 Task: Search one way flight ticket for 1 adult, 6 children, 1 infant in seat and 1 infant on lap in business from Burbank: Hollywood Burbank Airport (was Bob Hope Airport) to Jacksonville: Albert J. Ellis Airport on 5-3-2023. Number of bags: 1 carry on bag. Price is upto 65000. Outbound departure time preference is 8:45.
Action: Mouse moved to (300, 260)
Screenshot: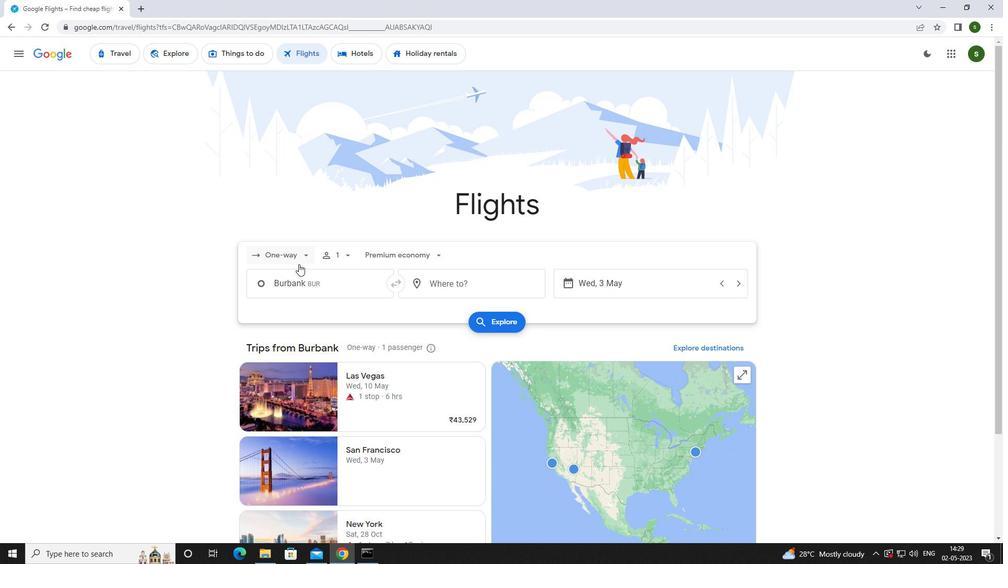 
Action: Mouse pressed left at (300, 260)
Screenshot: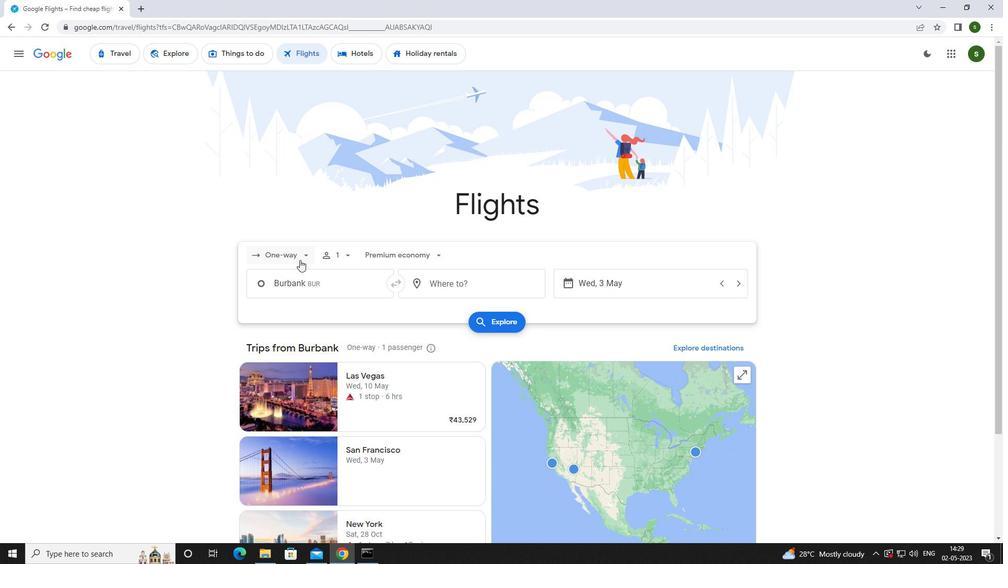 
Action: Mouse moved to (293, 300)
Screenshot: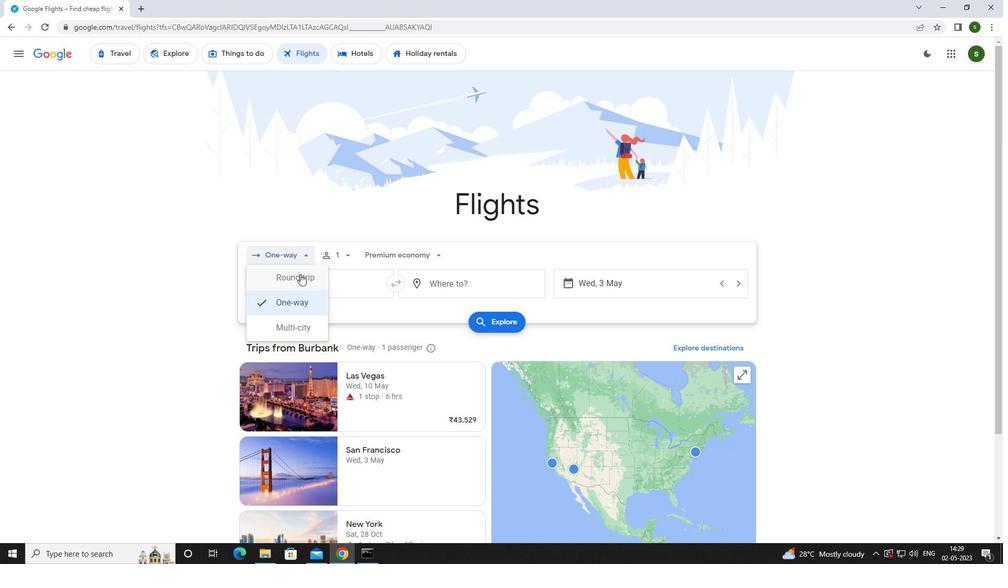 
Action: Mouse pressed left at (293, 300)
Screenshot: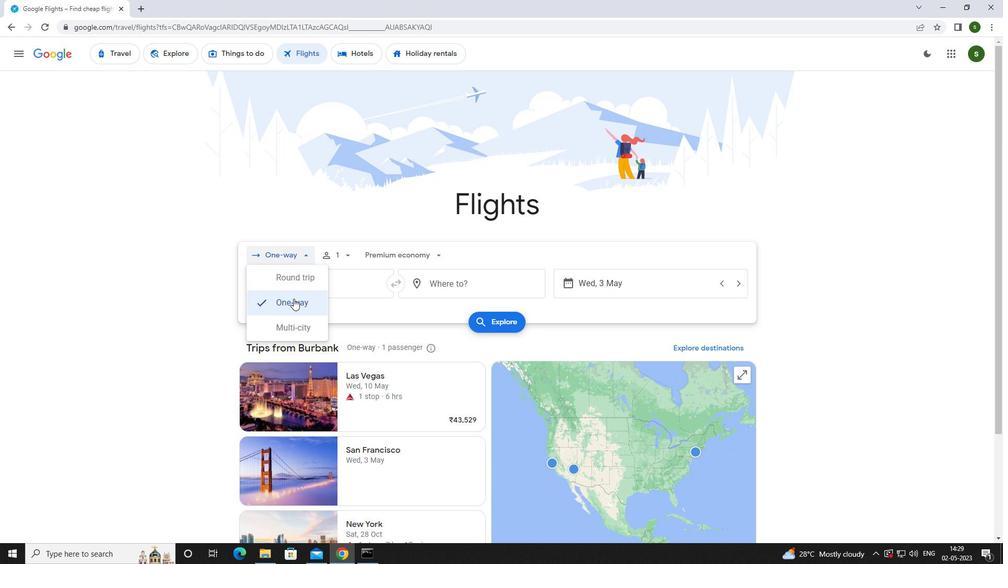 
Action: Mouse moved to (349, 259)
Screenshot: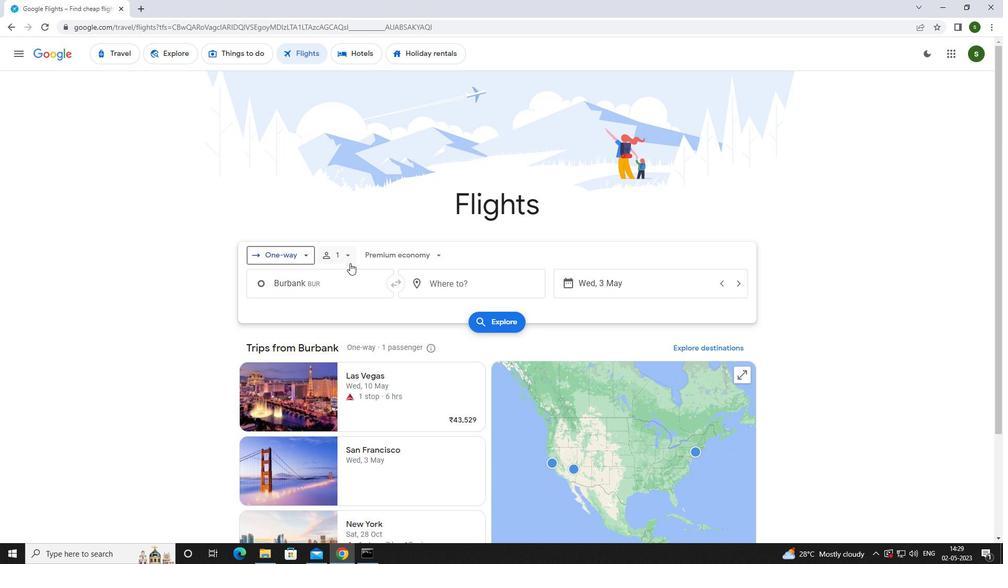 
Action: Mouse pressed left at (349, 259)
Screenshot: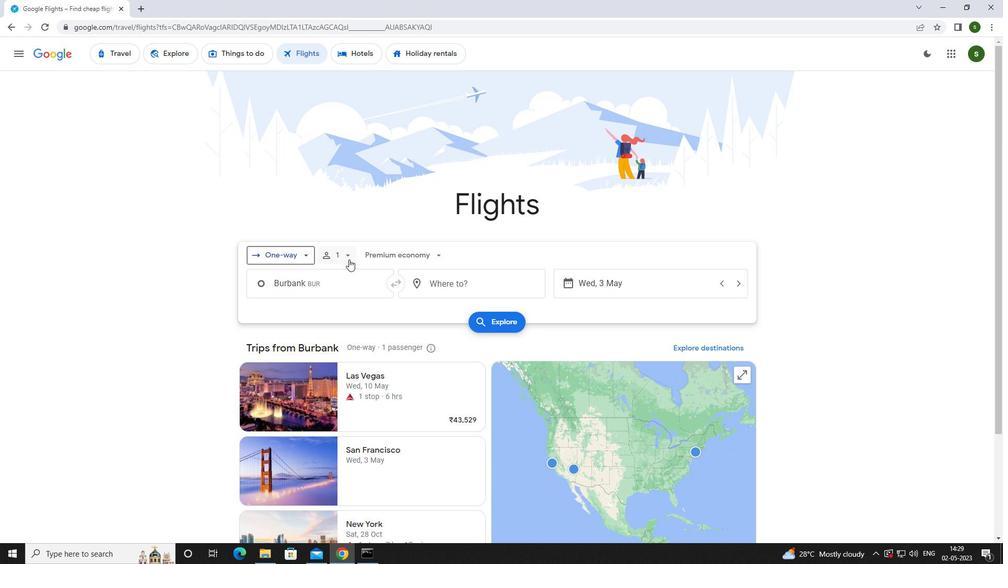 
Action: Mouse moved to (434, 302)
Screenshot: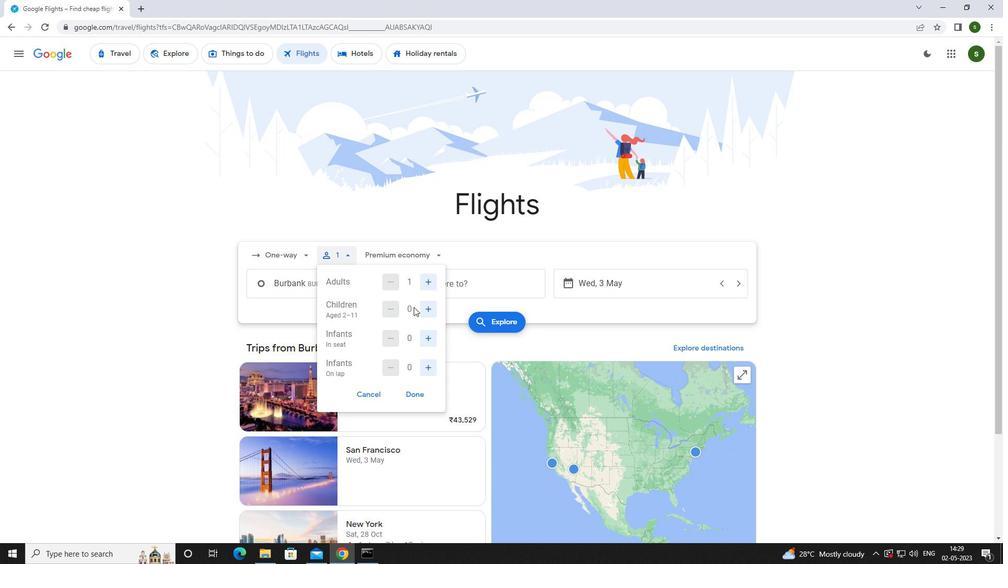 
Action: Mouse pressed left at (434, 302)
Screenshot: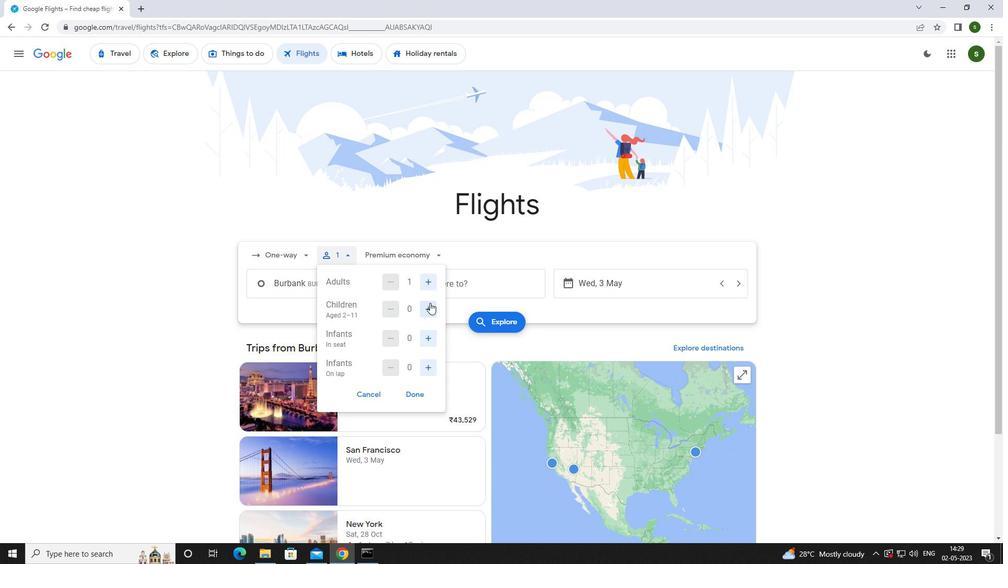 
Action: Mouse pressed left at (434, 302)
Screenshot: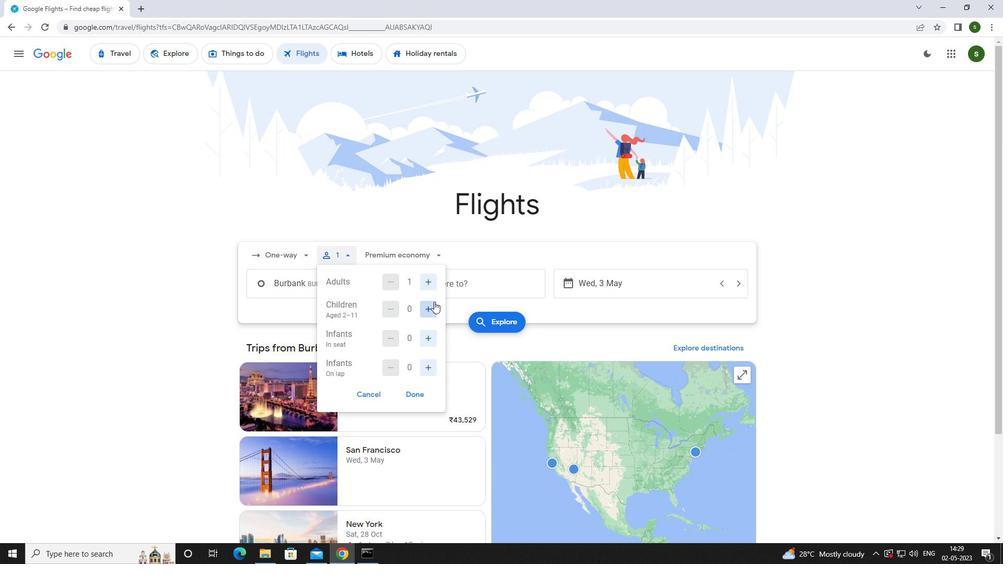 
Action: Mouse pressed left at (434, 302)
Screenshot: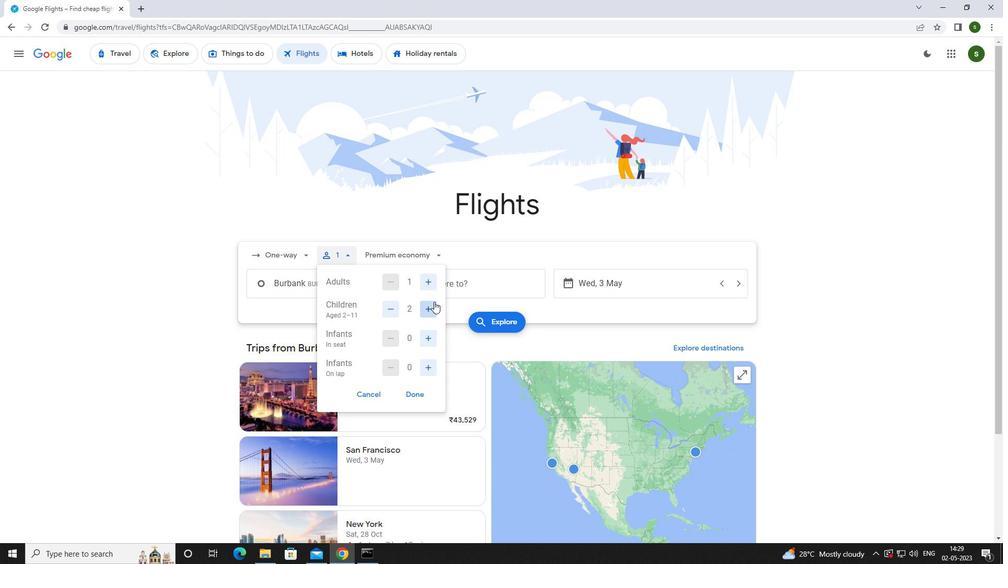 
Action: Mouse pressed left at (434, 302)
Screenshot: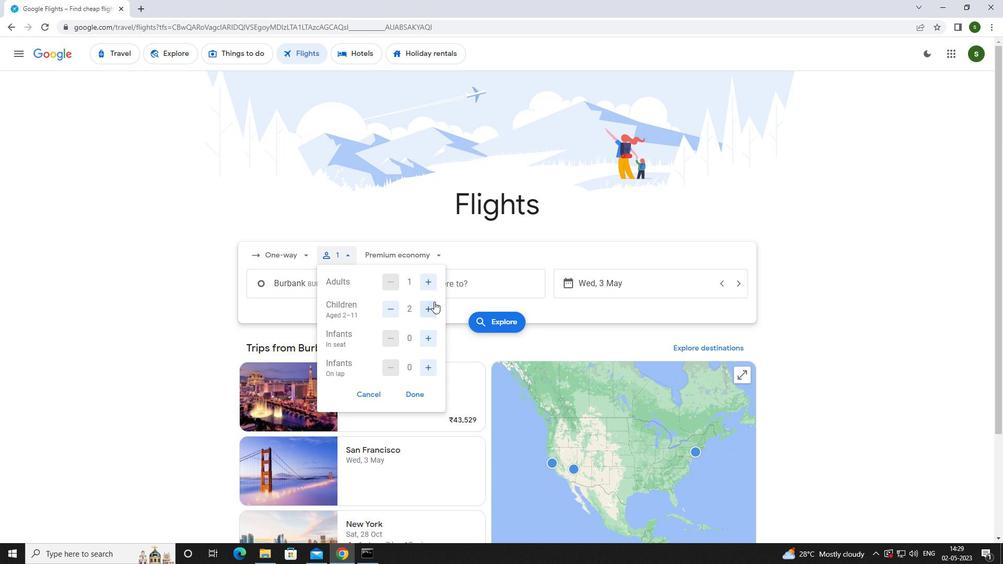 
Action: Mouse pressed left at (434, 302)
Screenshot: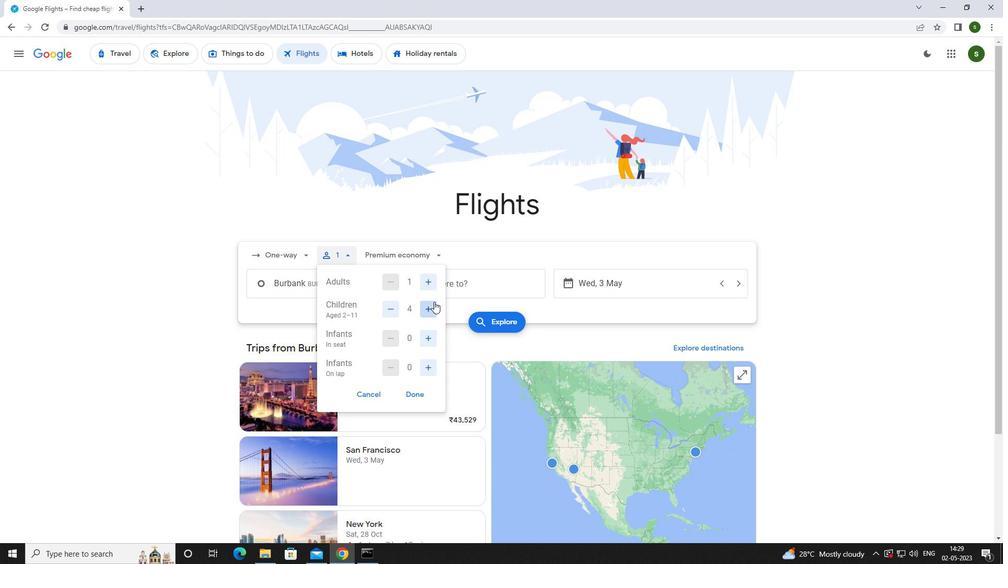 
Action: Mouse pressed left at (434, 302)
Screenshot: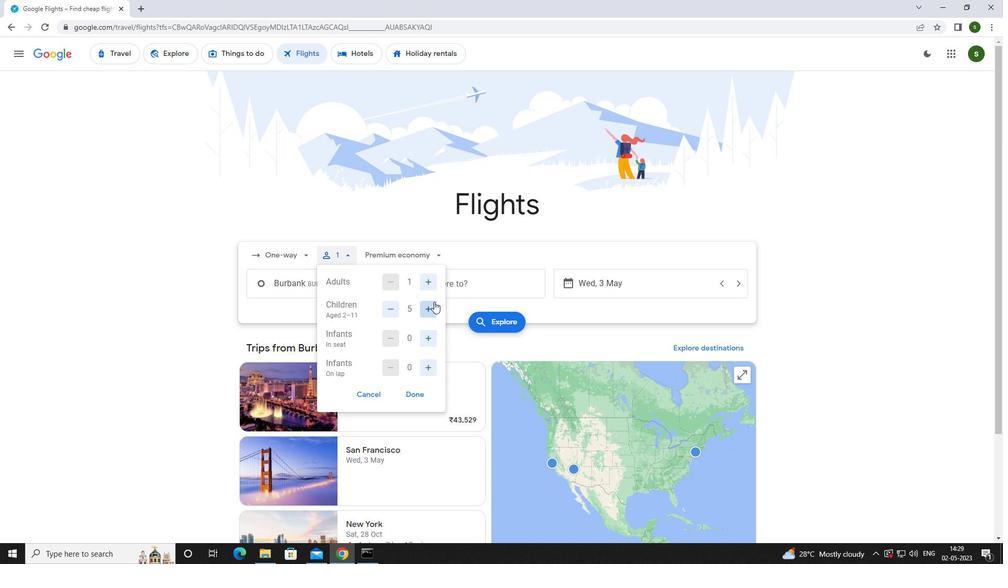 
Action: Mouse moved to (429, 338)
Screenshot: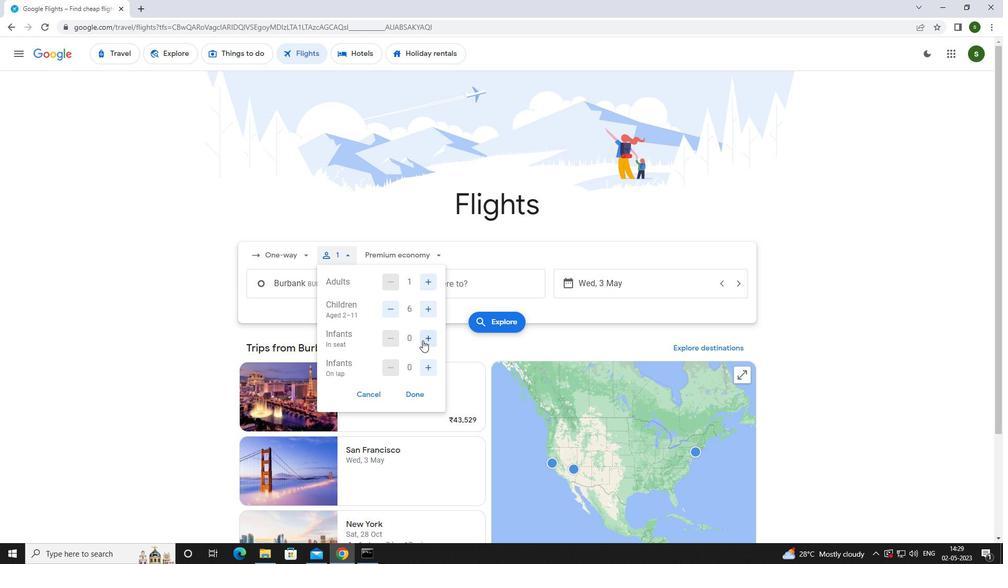 
Action: Mouse pressed left at (429, 338)
Screenshot: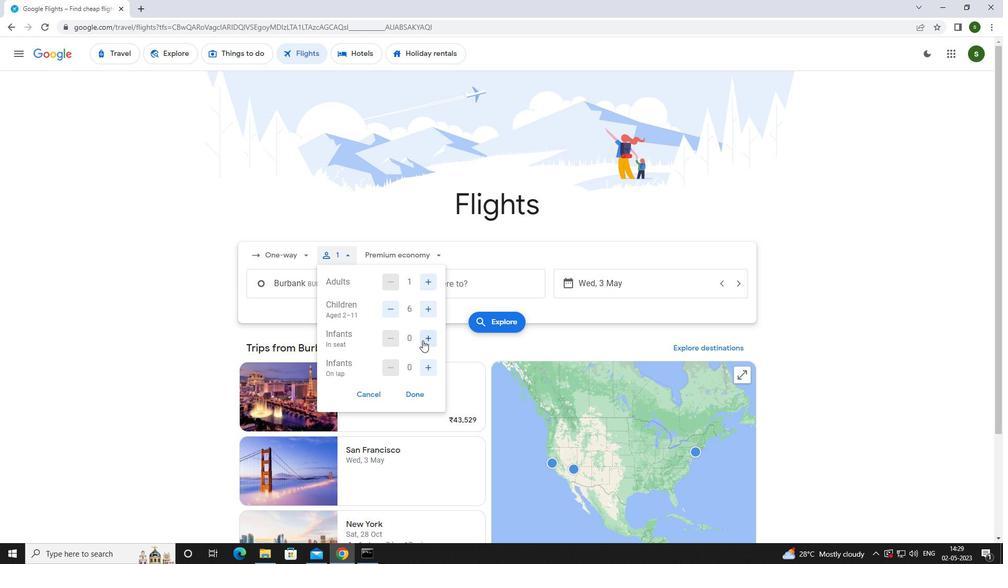 
Action: Mouse moved to (432, 366)
Screenshot: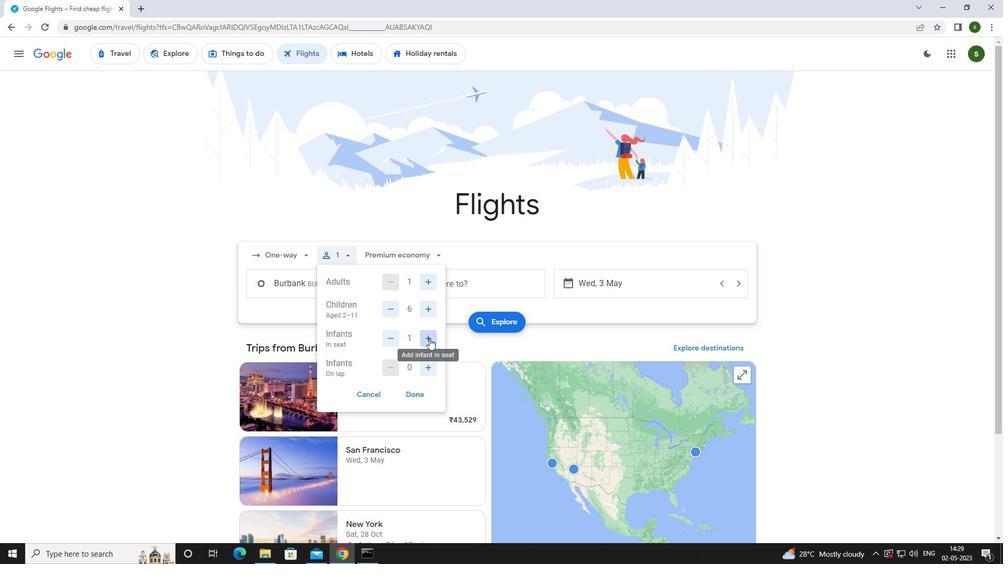 
Action: Mouse pressed left at (432, 366)
Screenshot: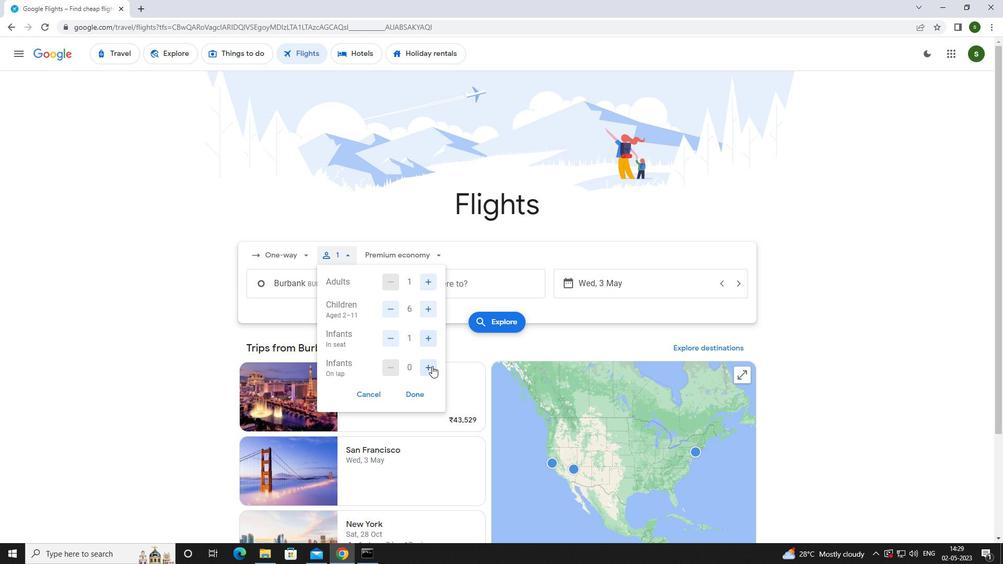 
Action: Mouse moved to (423, 255)
Screenshot: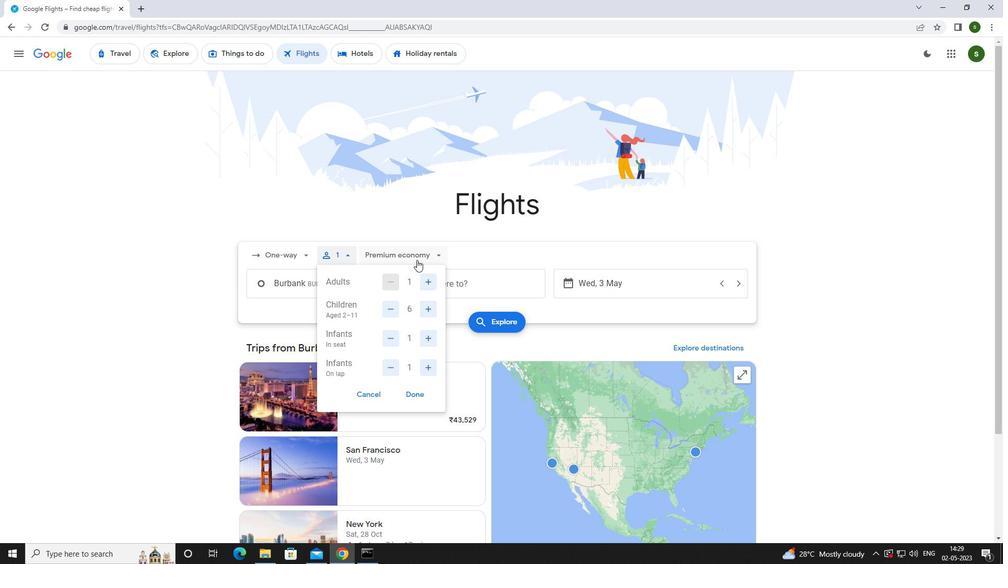 
Action: Mouse pressed left at (423, 255)
Screenshot: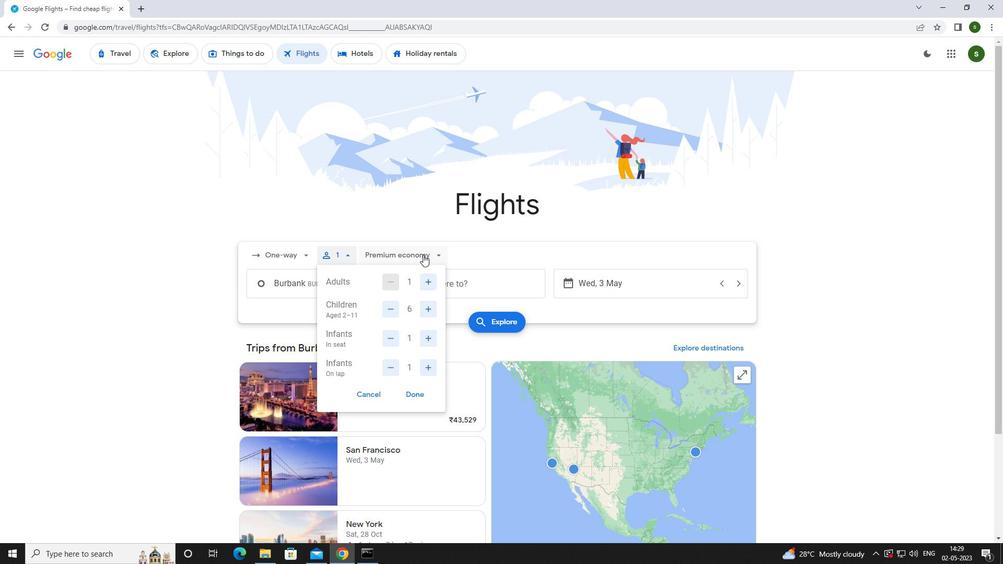 
Action: Mouse moved to (428, 324)
Screenshot: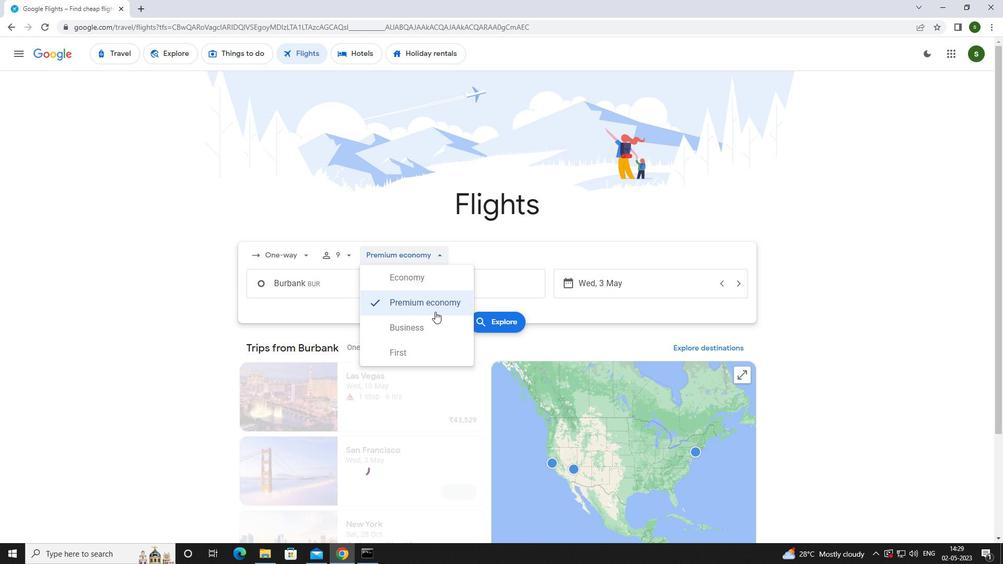 
Action: Mouse pressed left at (428, 324)
Screenshot: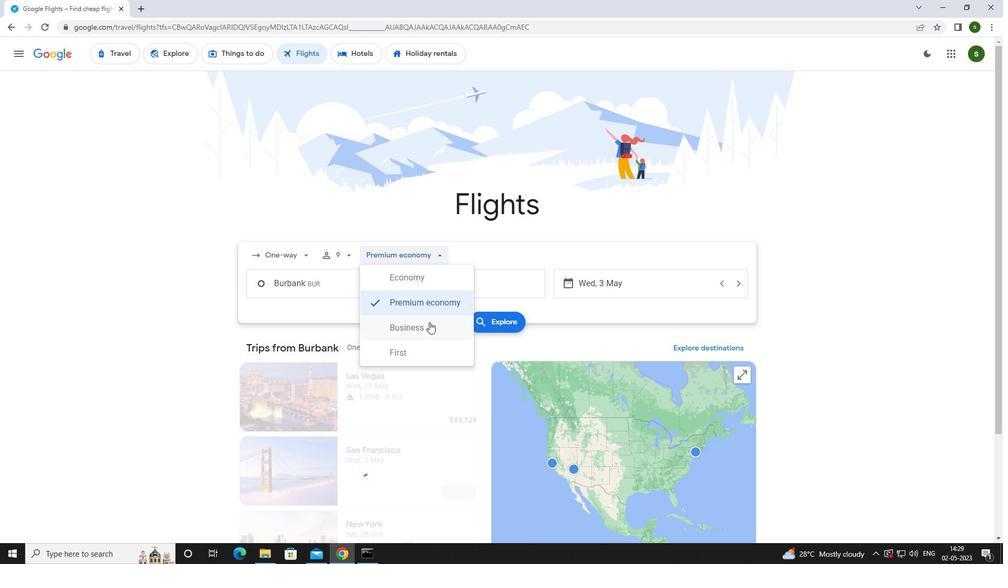 
Action: Mouse moved to (363, 283)
Screenshot: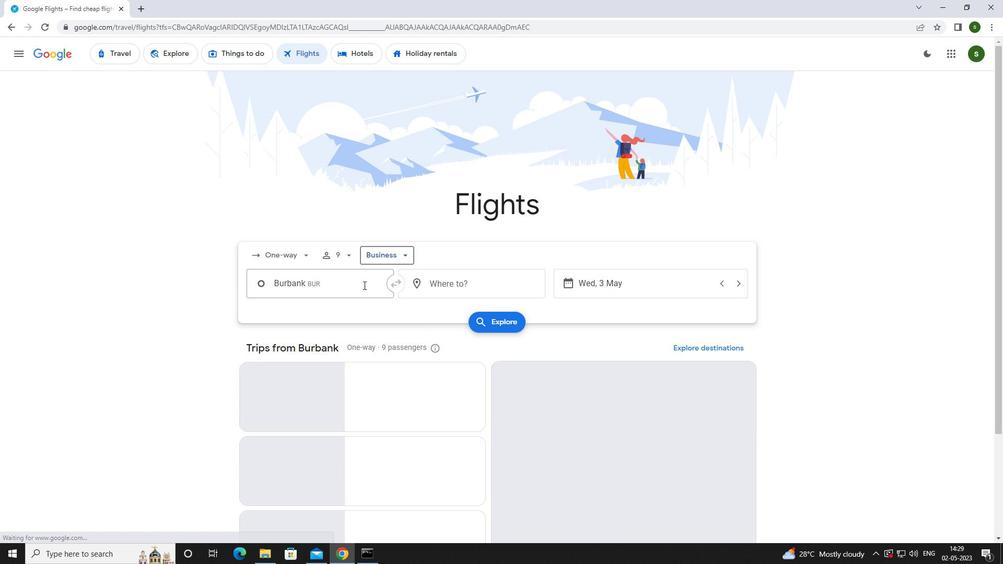 
Action: Mouse pressed left at (363, 283)
Screenshot: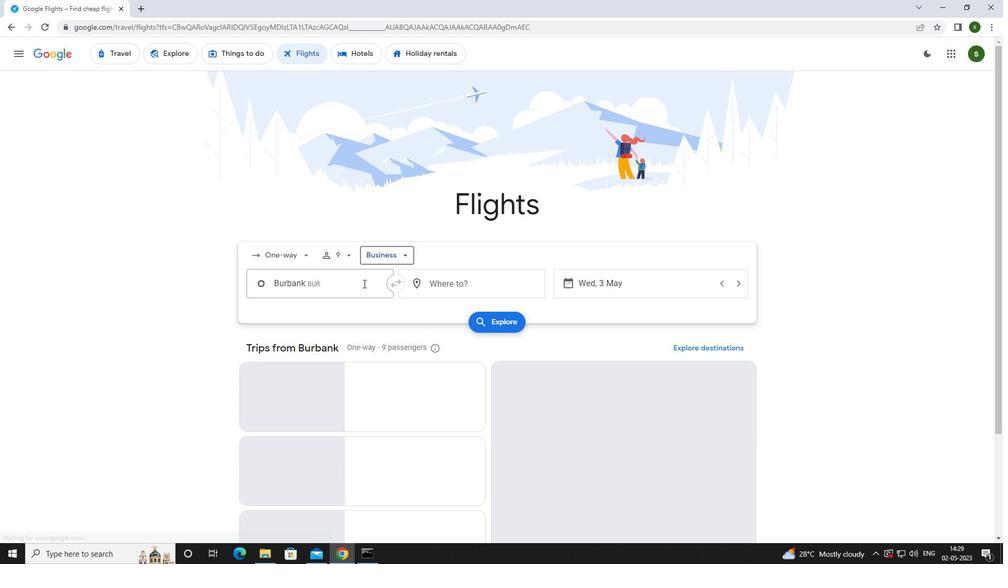 
Action: Mouse moved to (364, 282)
Screenshot: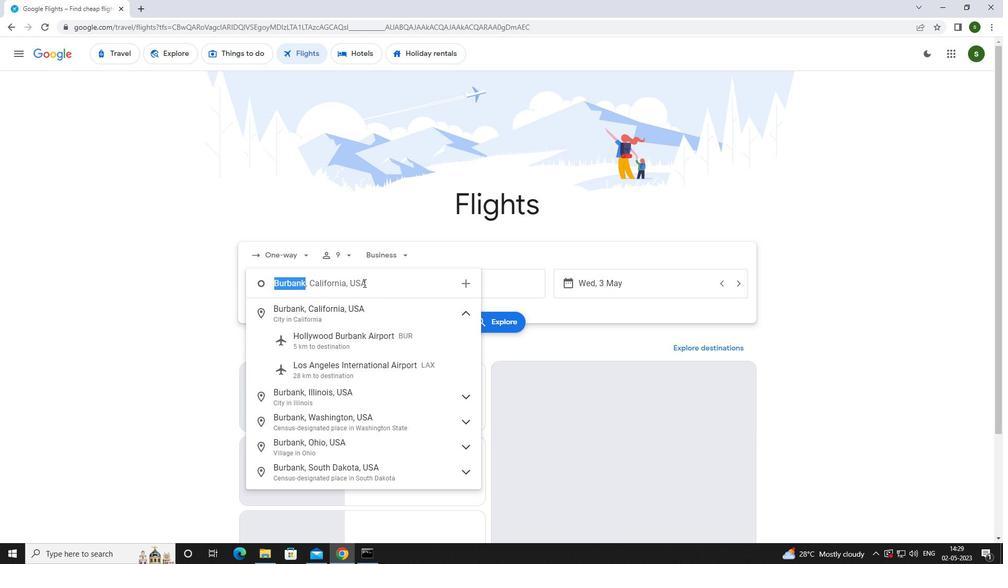 
Action: Key pressed <Key.caps_lock>b<Key.caps_lock>urbank
Screenshot: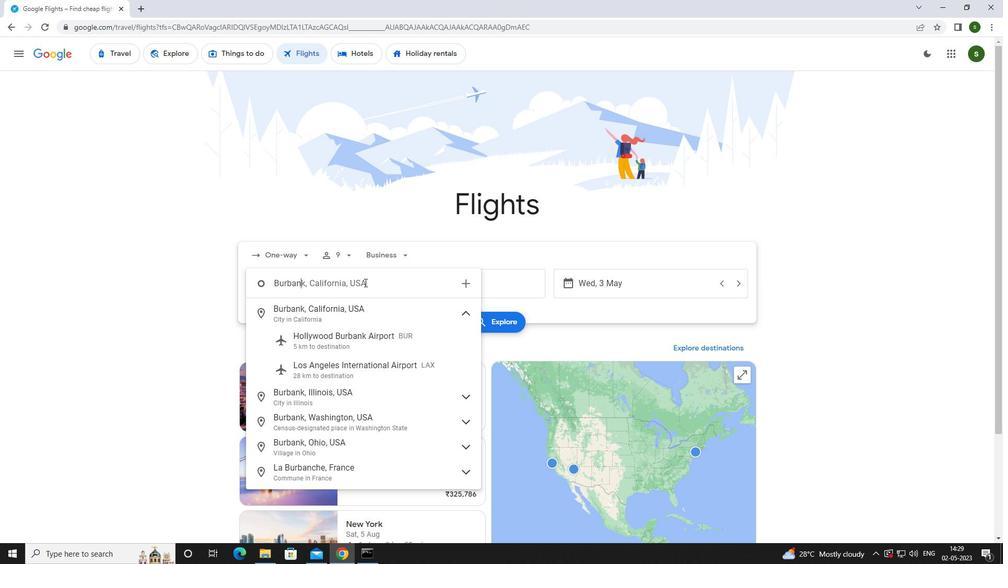 
Action: Mouse moved to (358, 338)
Screenshot: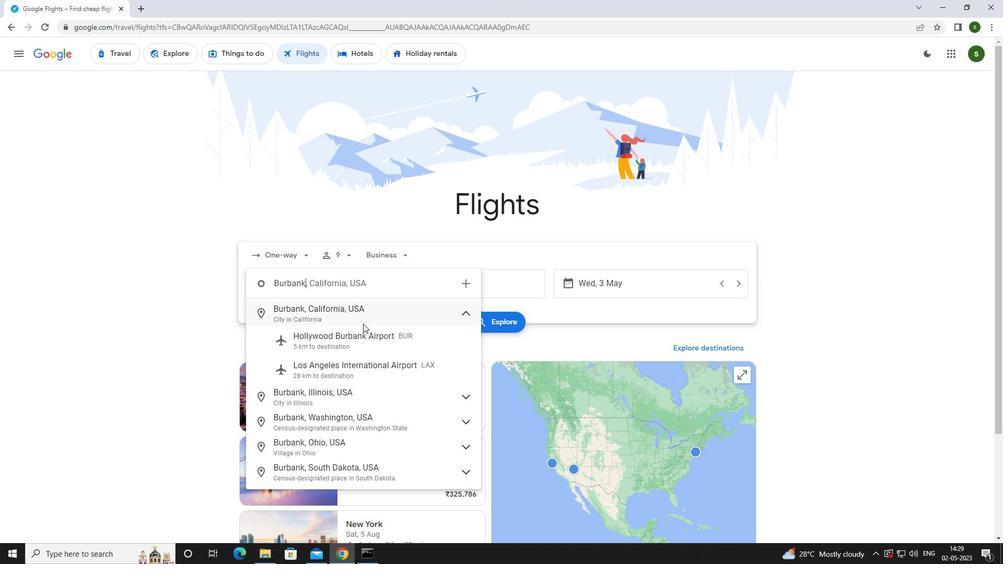 
Action: Mouse pressed left at (358, 338)
Screenshot: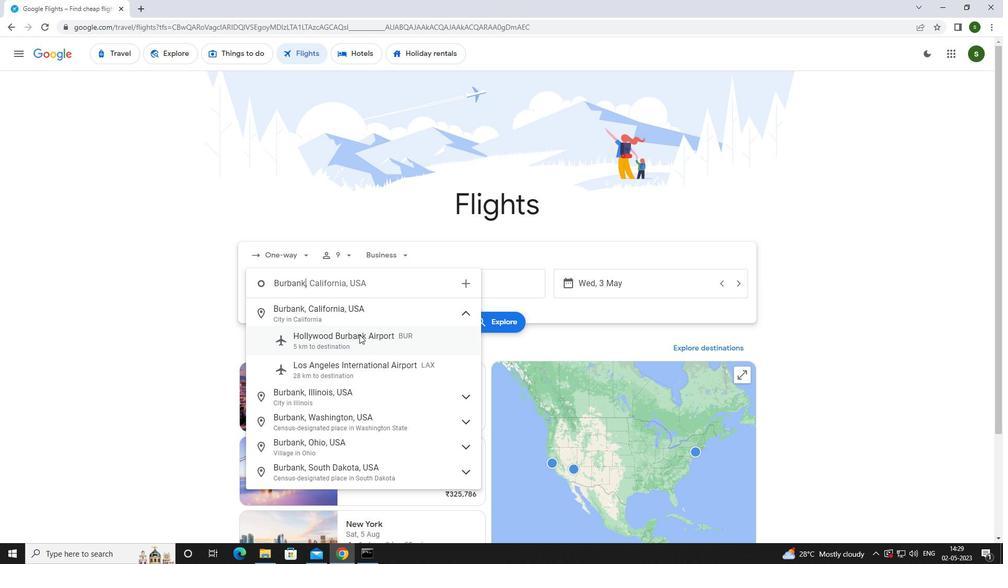 
Action: Mouse moved to (455, 285)
Screenshot: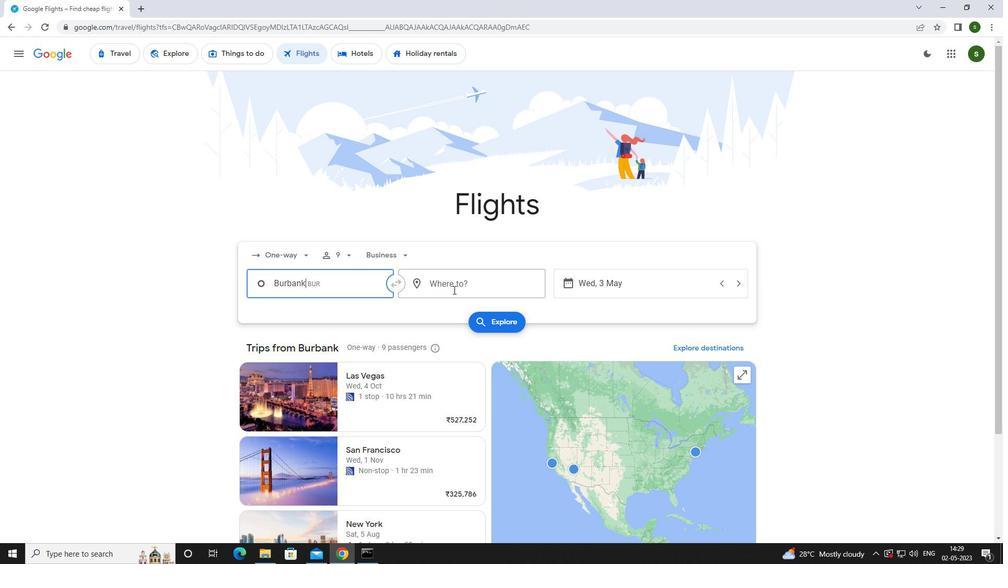 
Action: Mouse pressed left at (455, 285)
Screenshot: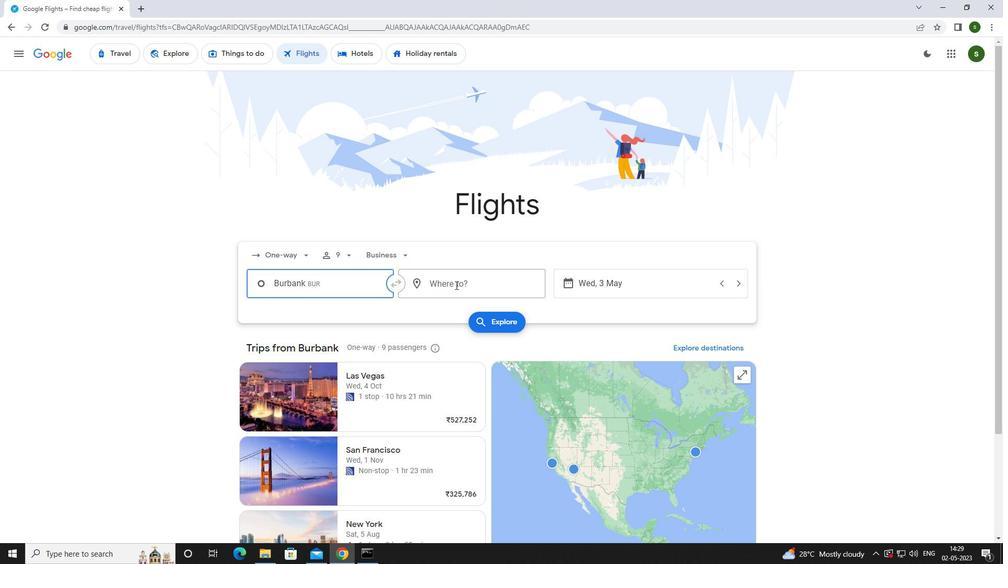
Action: Key pressed <Key.caps_lock>a<Key.caps_lock>lbert<Key.space>
Screenshot: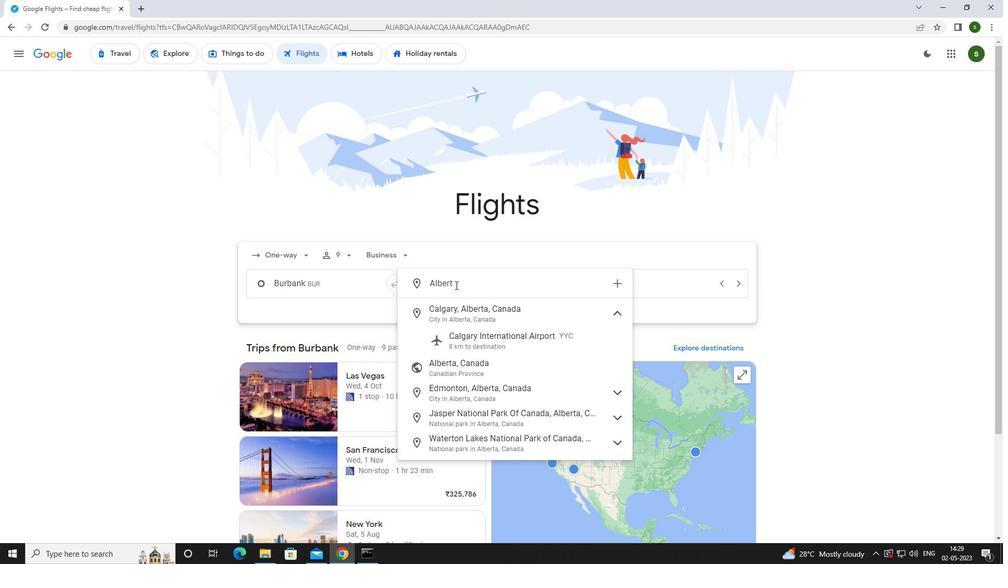 
Action: Mouse moved to (470, 316)
Screenshot: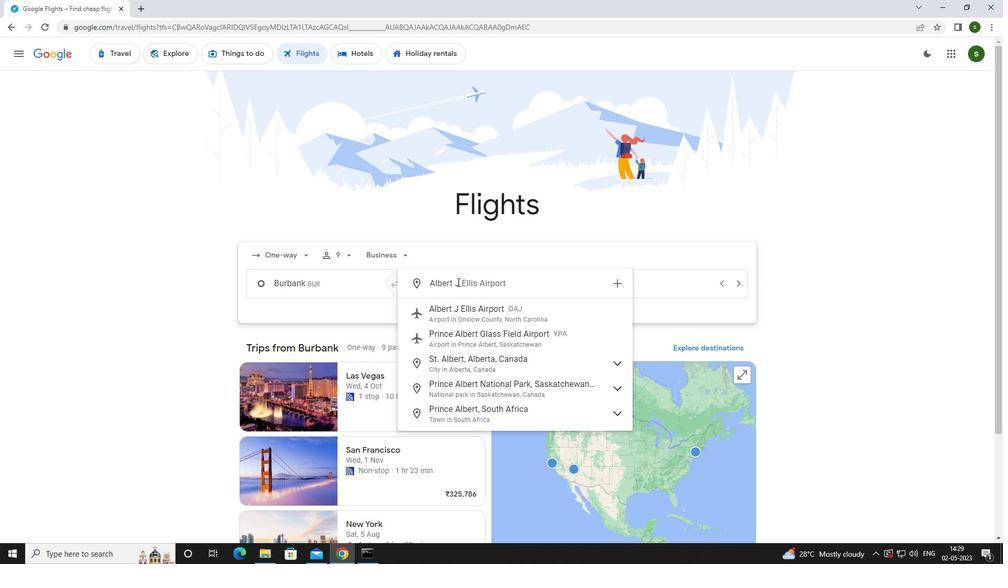
Action: Mouse pressed left at (470, 316)
Screenshot: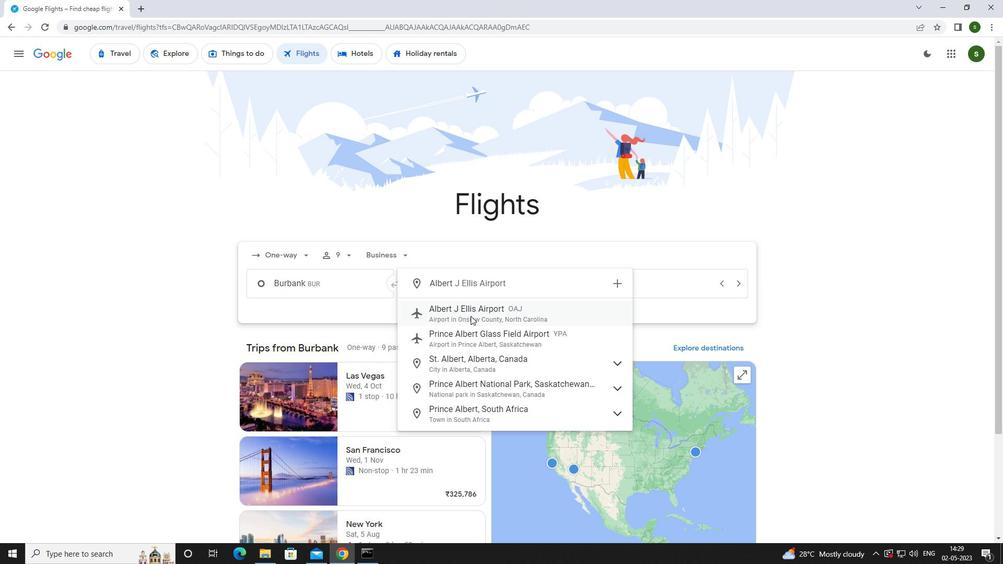 
Action: Mouse moved to (640, 286)
Screenshot: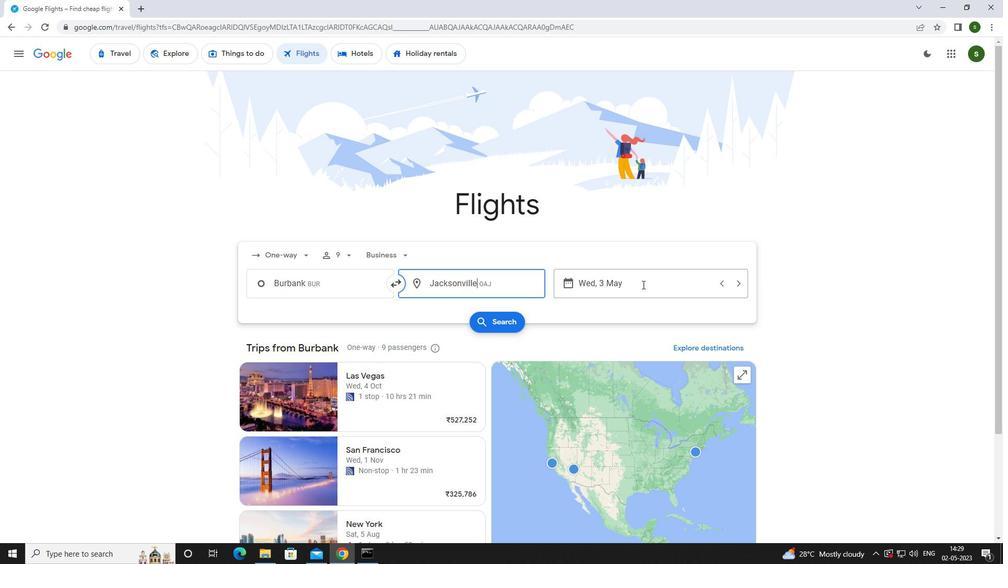 
Action: Mouse pressed left at (640, 286)
Screenshot: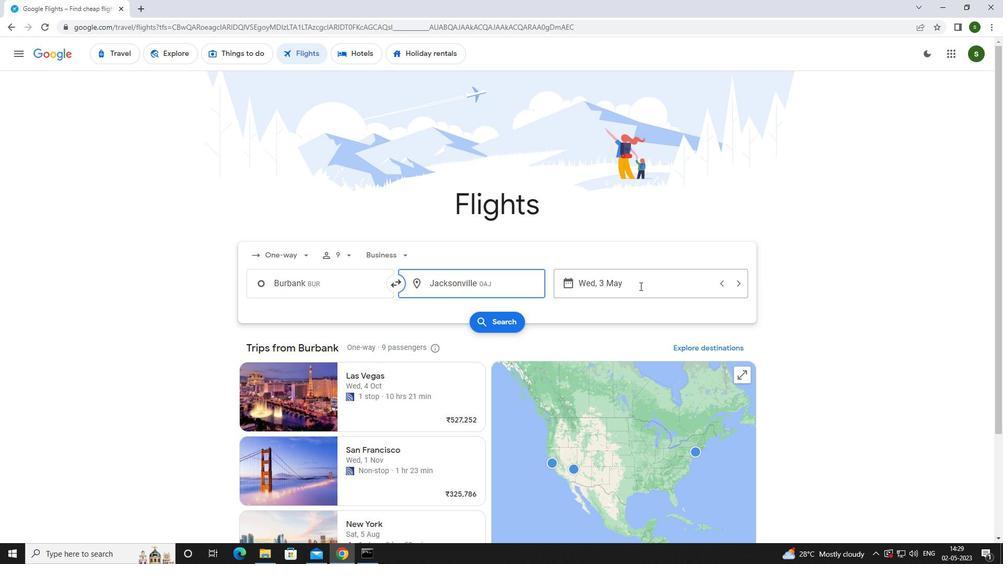 
Action: Mouse moved to (445, 360)
Screenshot: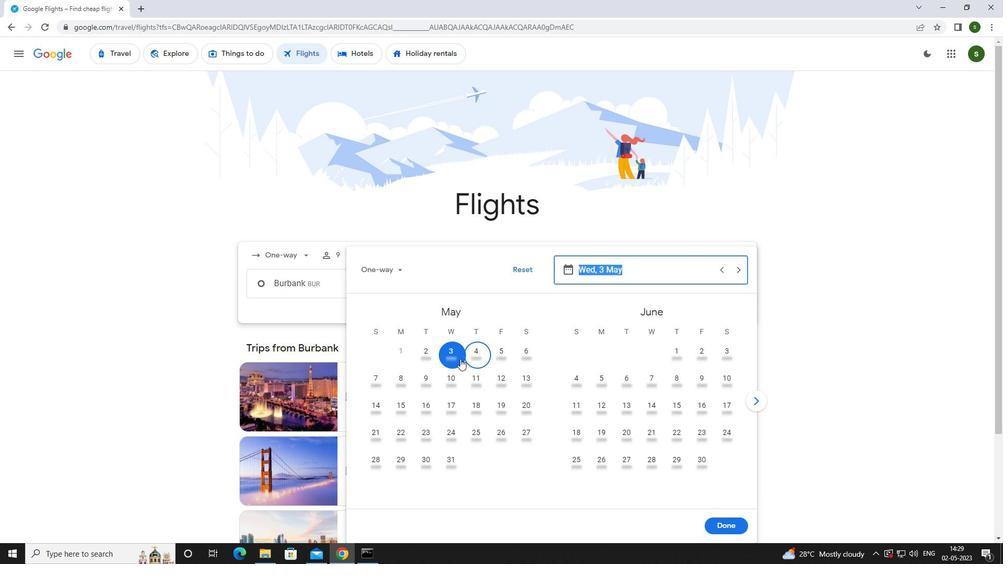 
Action: Mouse pressed left at (445, 360)
Screenshot: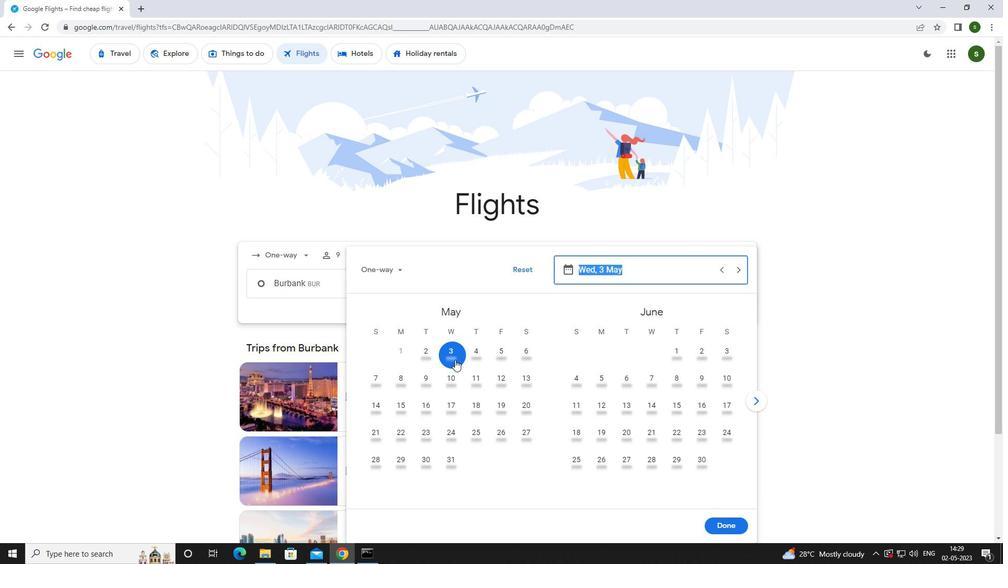 
Action: Mouse moved to (715, 521)
Screenshot: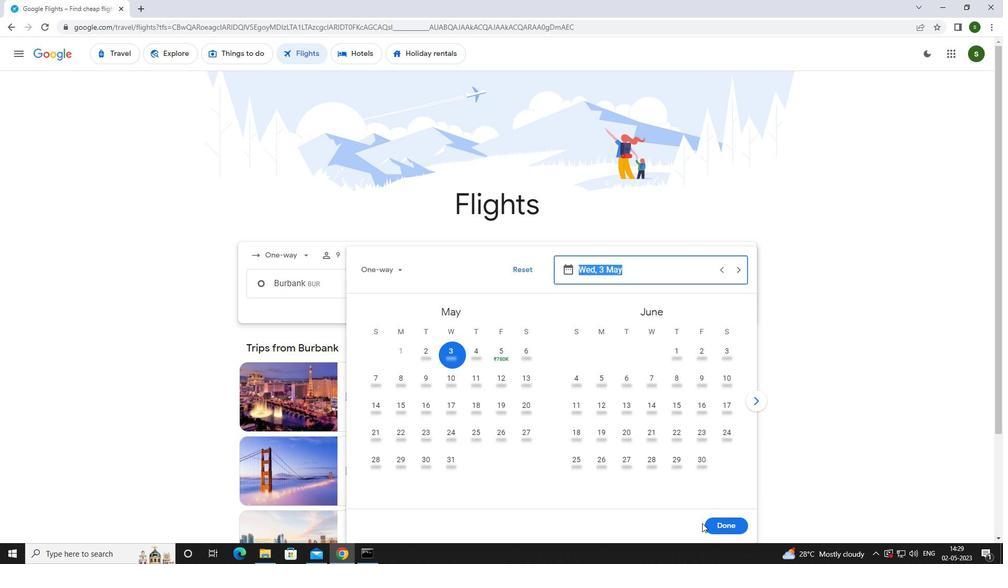 
Action: Mouse pressed left at (715, 521)
Screenshot: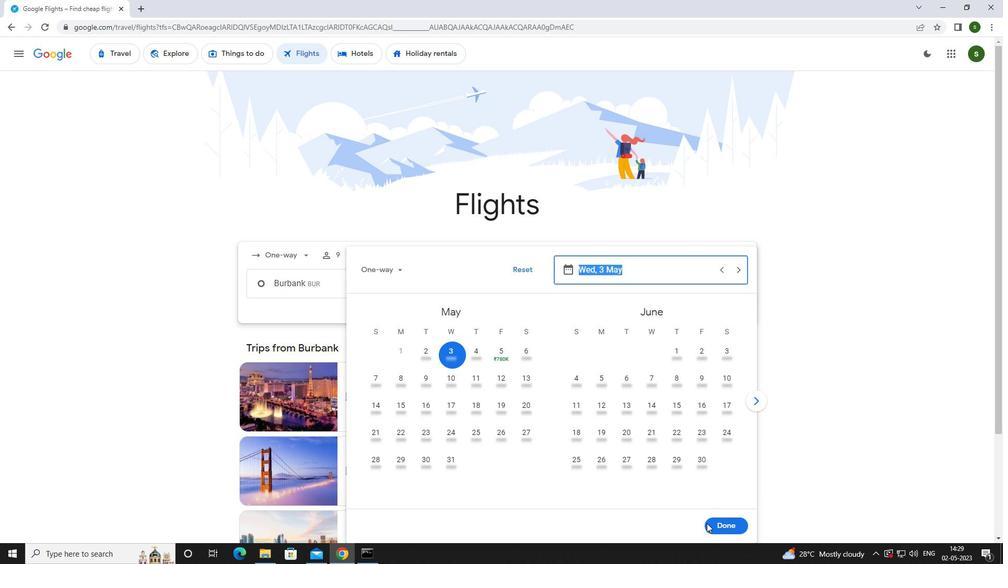 
Action: Mouse moved to (499, 324)
Screenshot: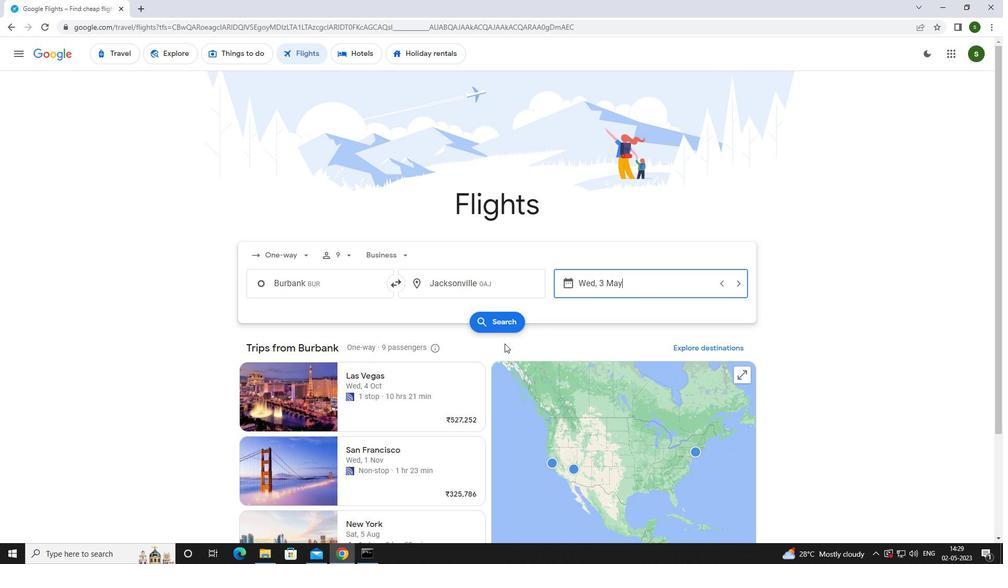 
Action: Mouse pressed left at (499, 324)
Screenshot: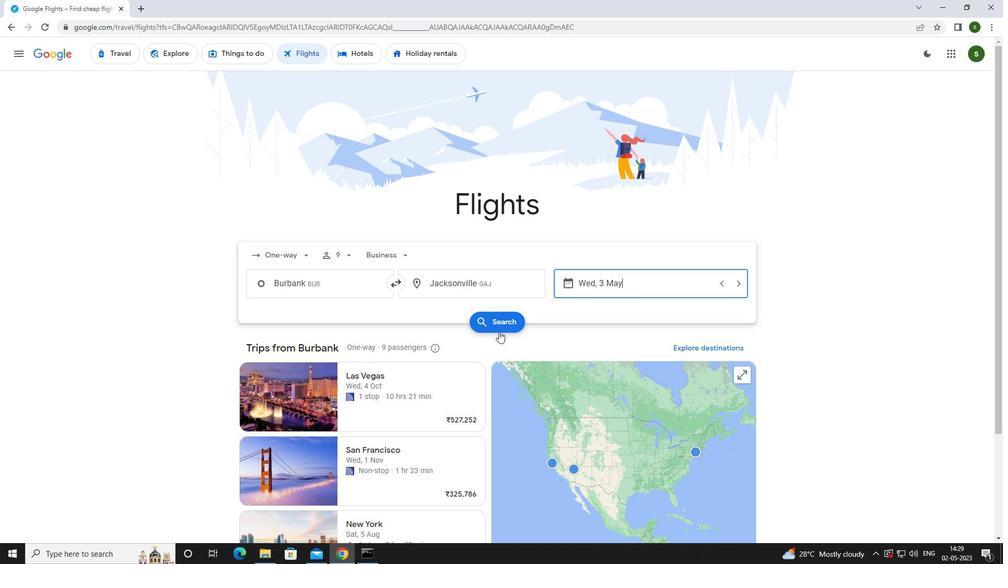 
Action: Mouse moved to (267, 151)
Screenshot: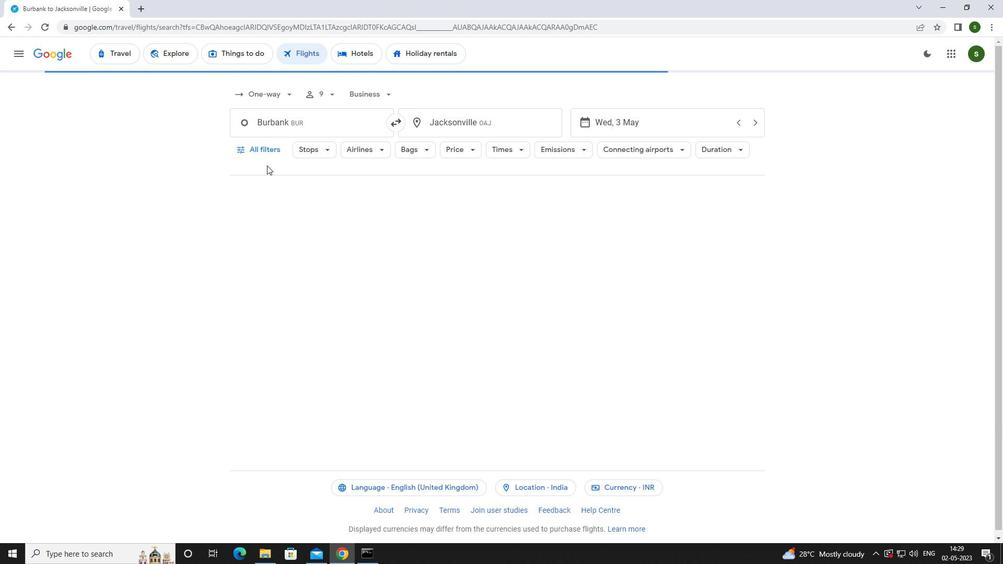 
Action: Mouse pressed left at (267, 151)
Screenshot: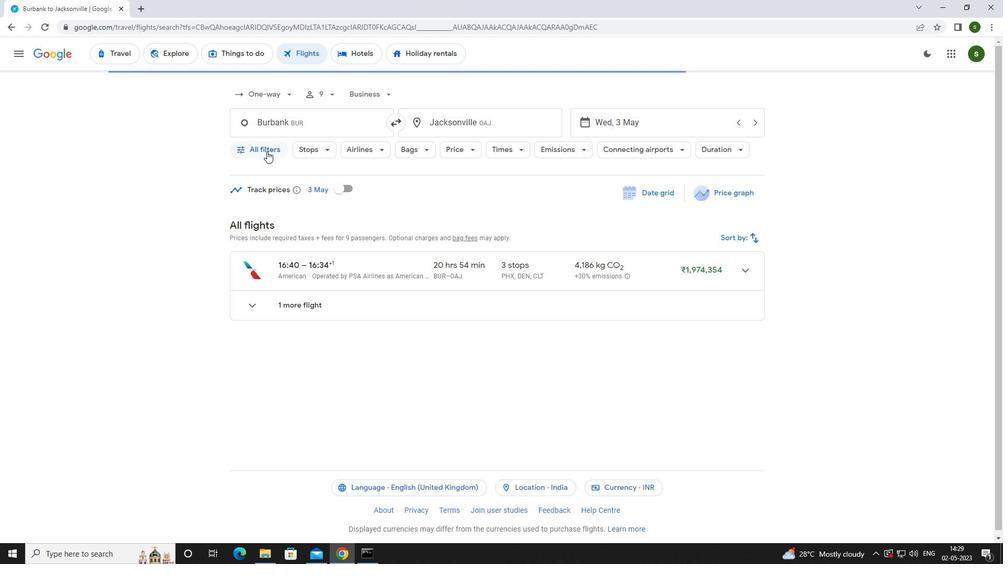 
Action: Mouse moved to (334, 273)
Screenshot: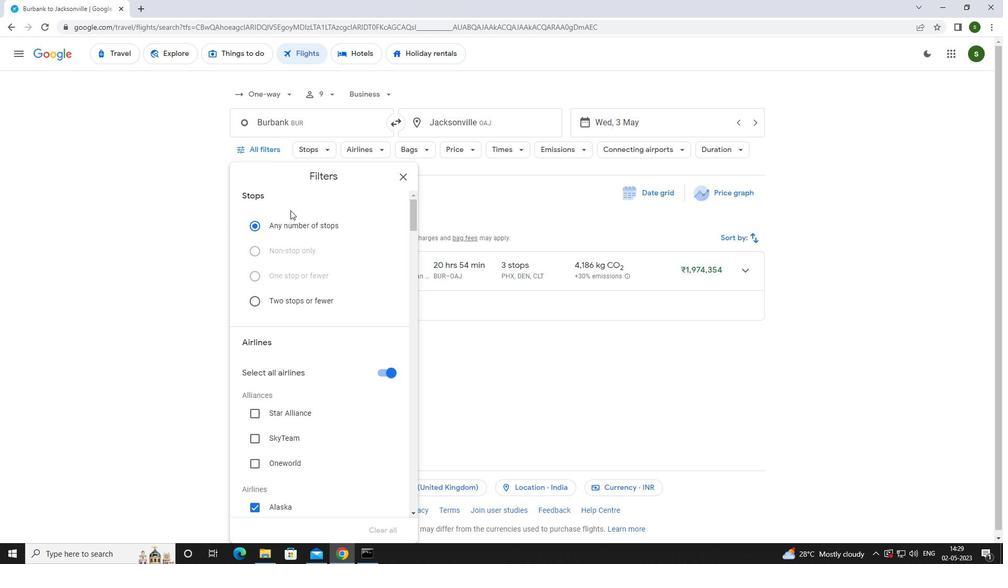 
Action: Mouse scrolled (334, 272) with delta (0, 0)
Screenshot: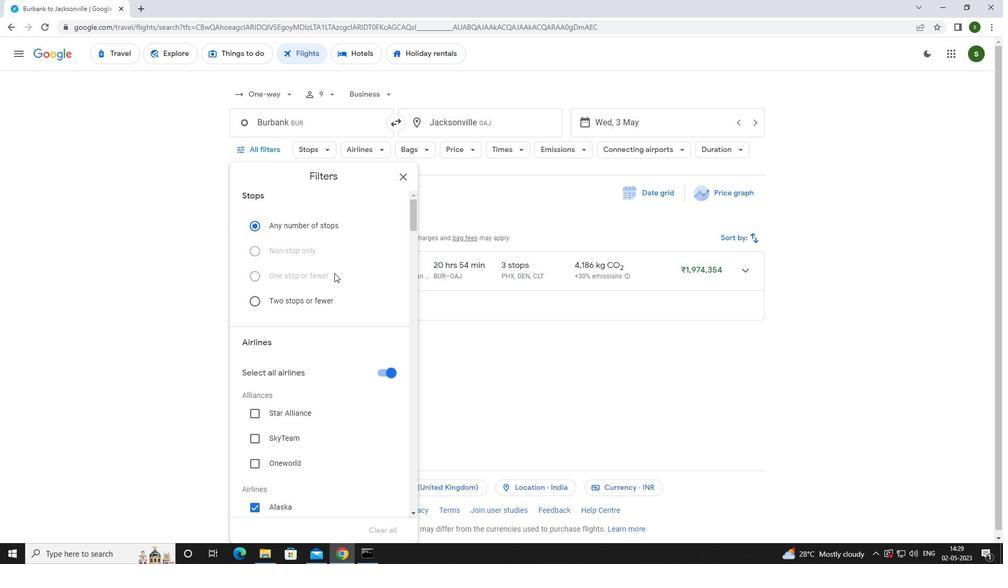 
Action: Mouse scrolled (334, 272) with delta (0, 0)
Screenshot: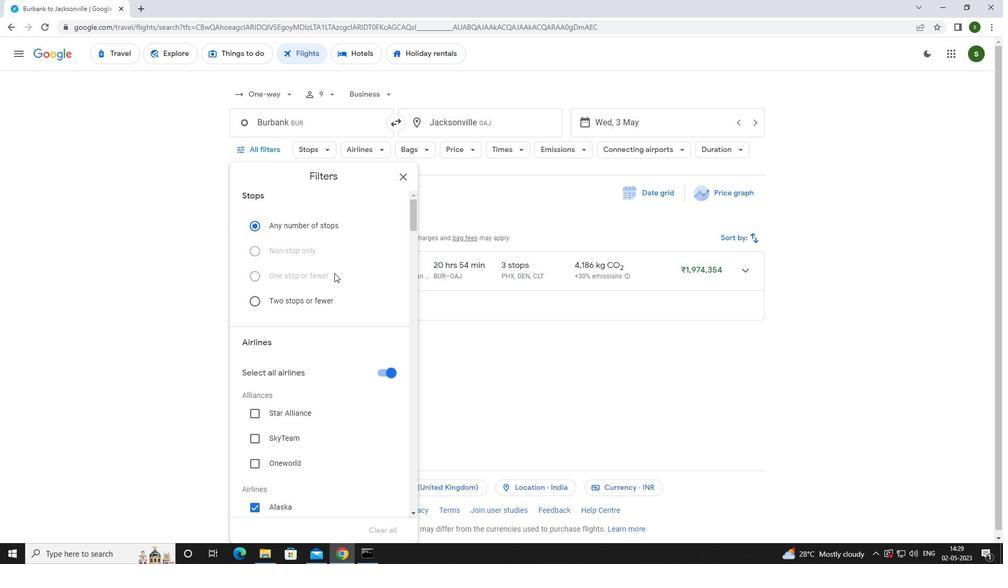 
Action: Mouse scrolled (334, 272) with delta (0, 0)
Screenshot: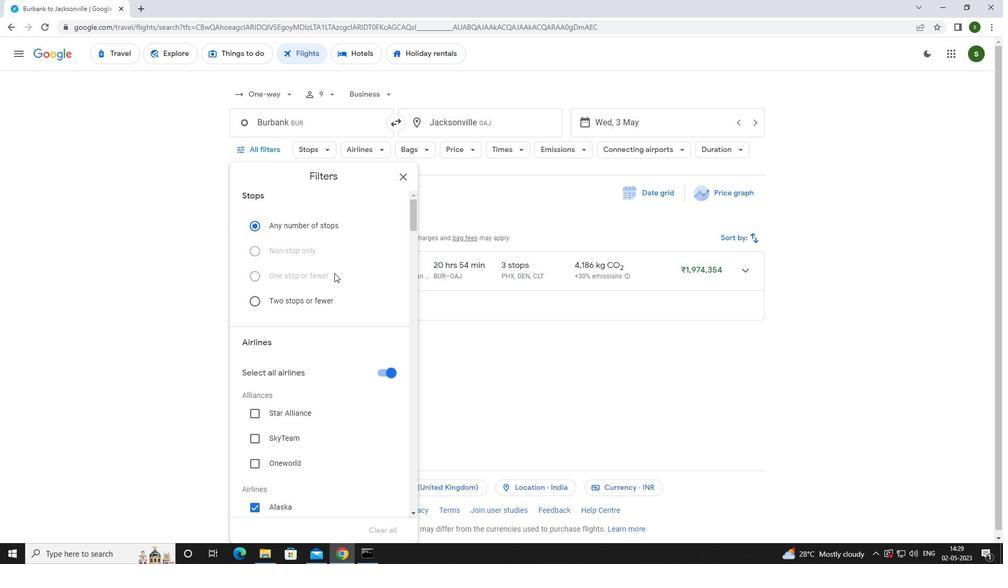 
Action: Mouse scrolled (334, 272) with delta (0, 0)
Screenshot: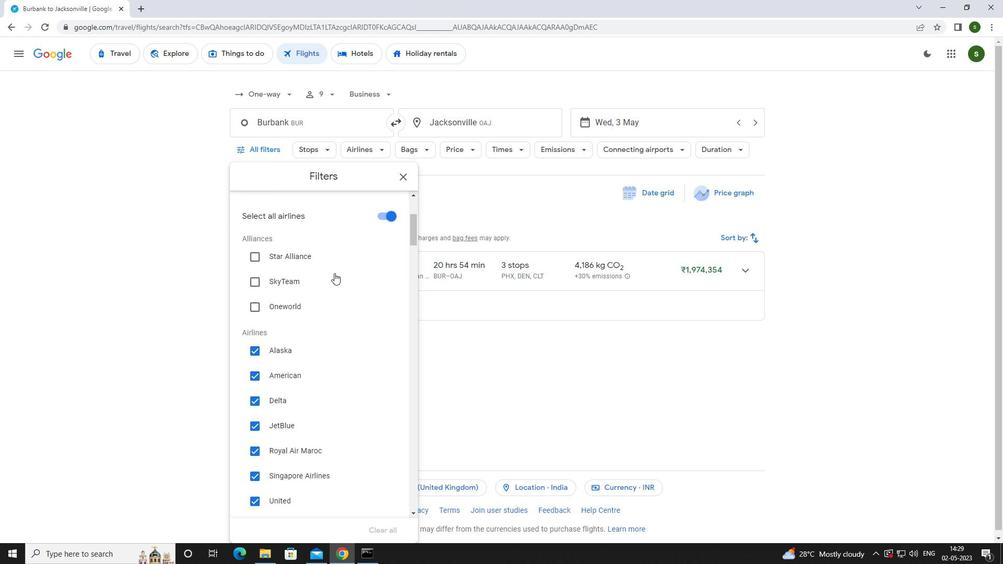 
Action: Mouse scrolled (334, 272) with delta (0, 0)
Screenshot: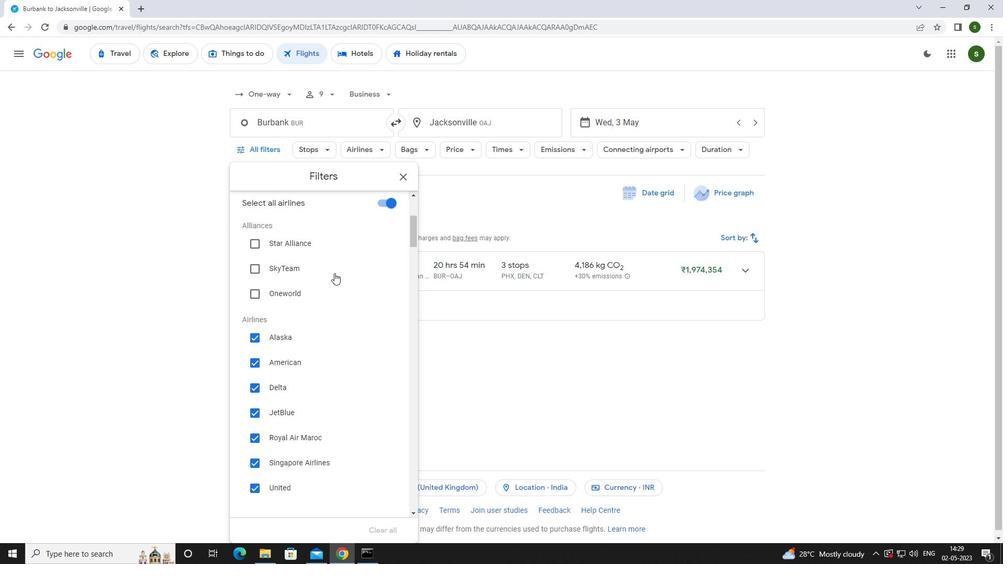 
Action: Mouse scrolled (334, 272) with delta (0, 0)
Screenshot: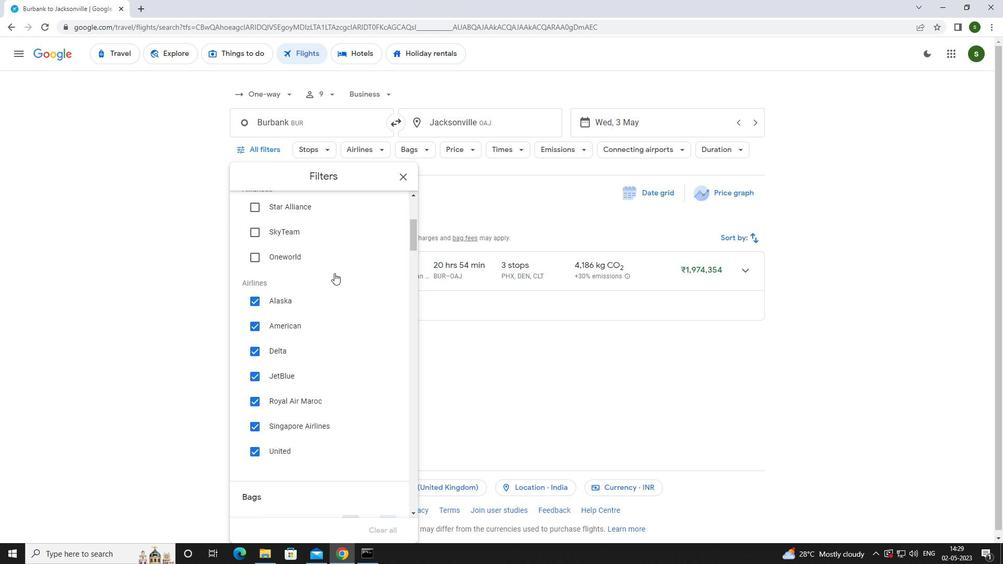 
Action: Mouse scrolled (334, 272) with delta (0, 0)
Screenshot: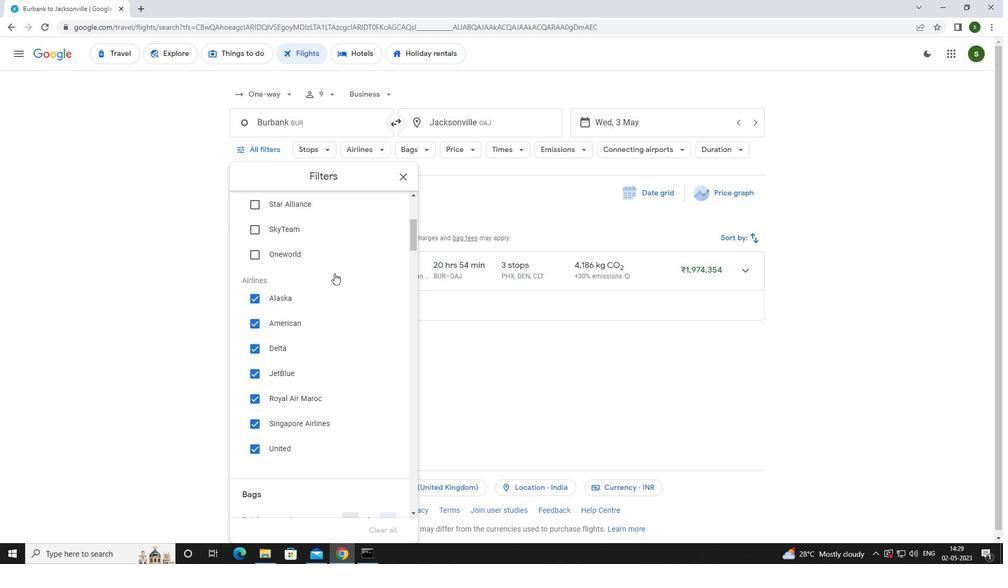 
Action: Mouse moved to (390, 360)
Screenshot: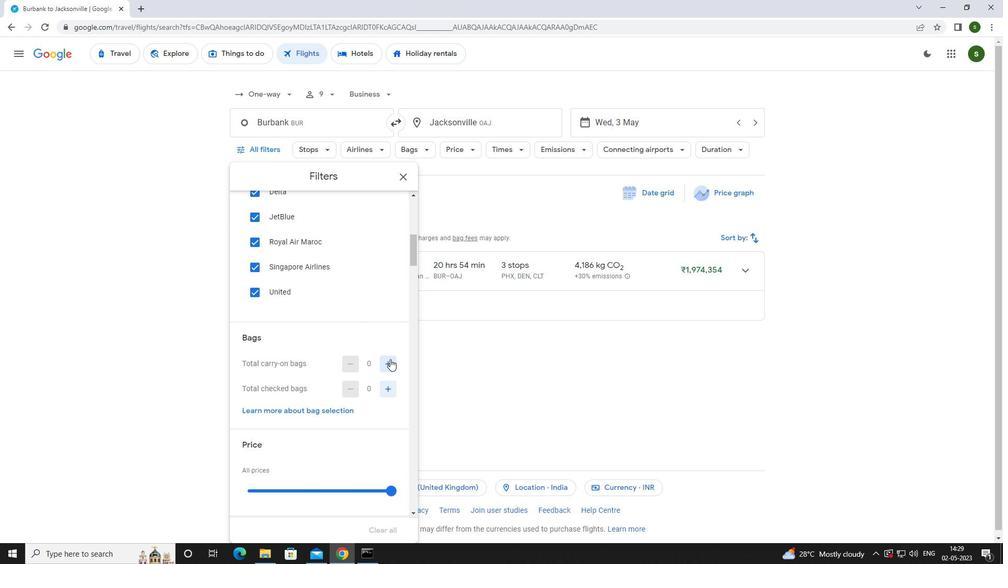 
Action: Mouse pressed left at (390, 360)
Screenshot: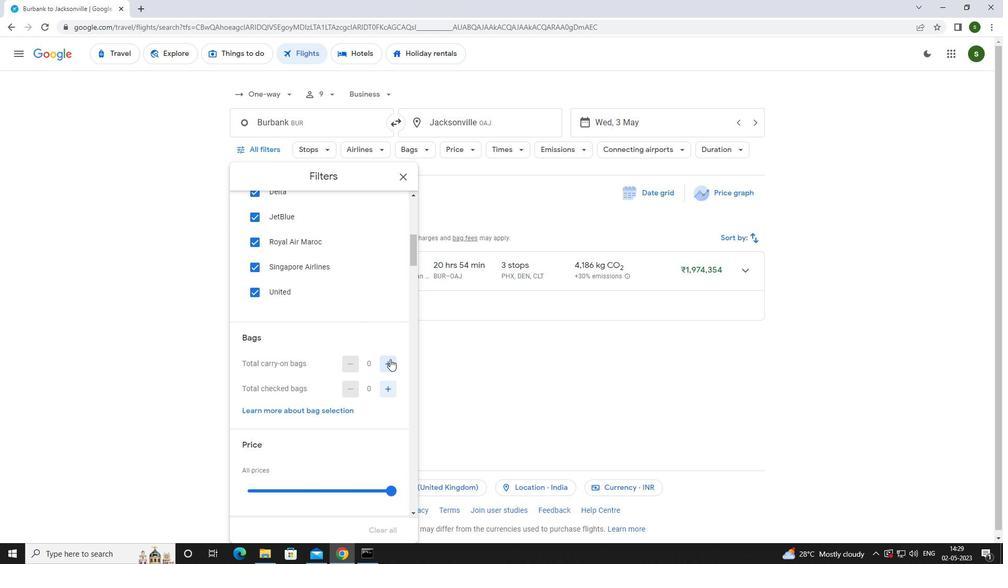 
Action: Mouse scrolled (390, 359) with delta (0, 0)
Screenshot: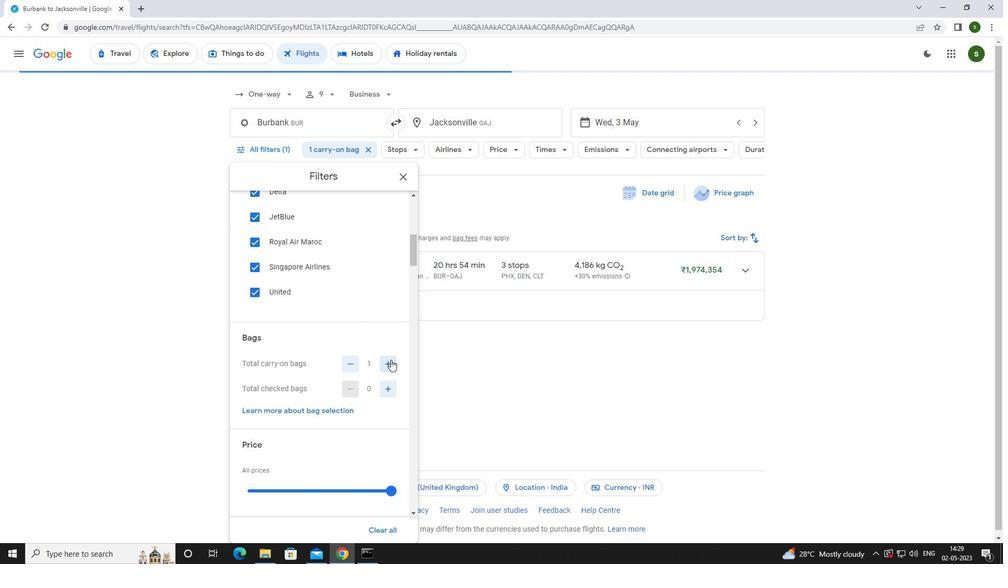 
Action: Mouse scrolled (390, 359) with delta (0, 0)
Screenshot: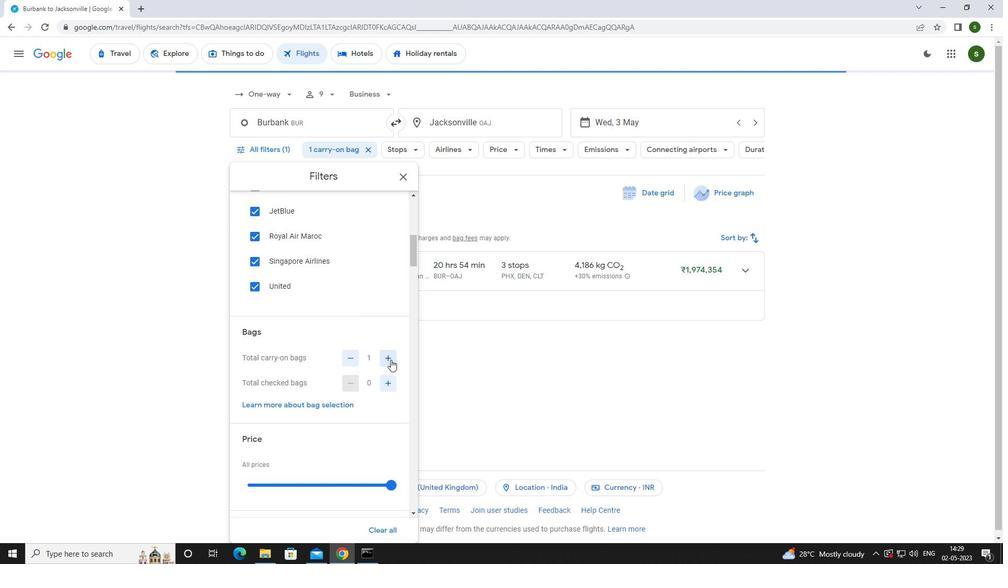 
Action: Mouse scrolled (390, 359) with delta (0, 0)
Screenshot: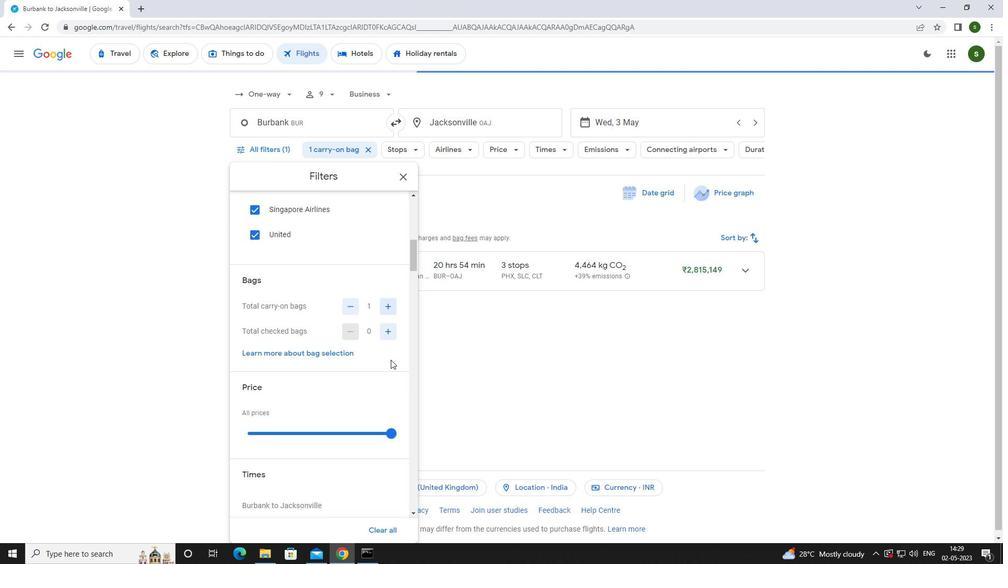 
Action: Mouse moved to (392, 335)
Screenshot: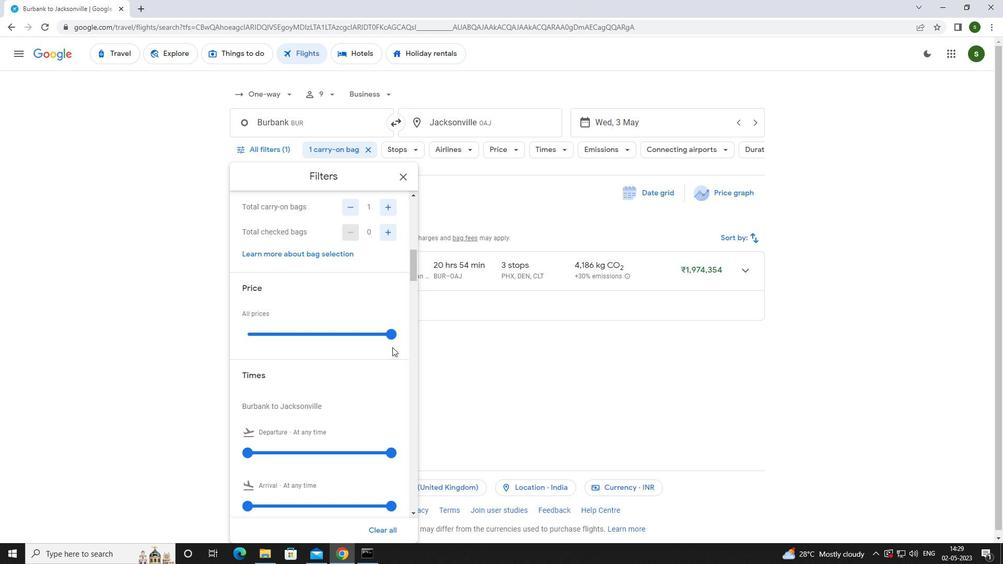 
Action: Mouse pressed left at (392, 335)
Screenshot: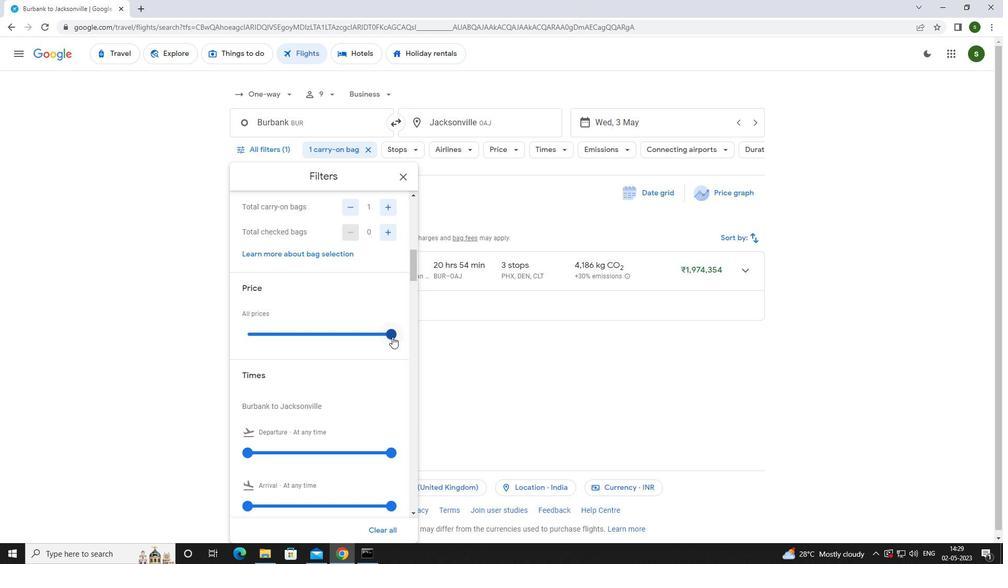 
Action: Mouse moved to (297, 355)
Screenshot: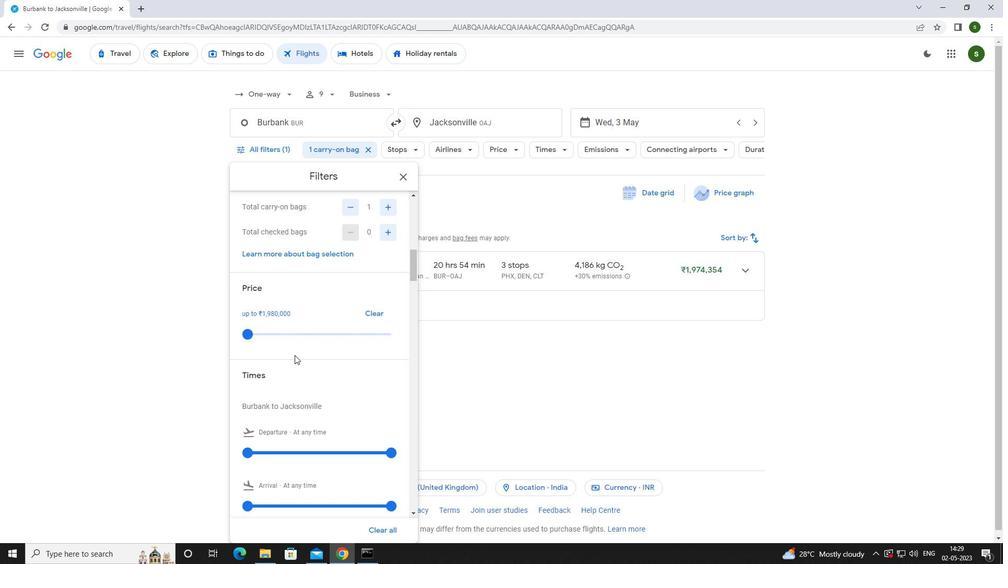 
Action: Mouse scrolled (297, 354) with delta (0, 0)
Screenshot: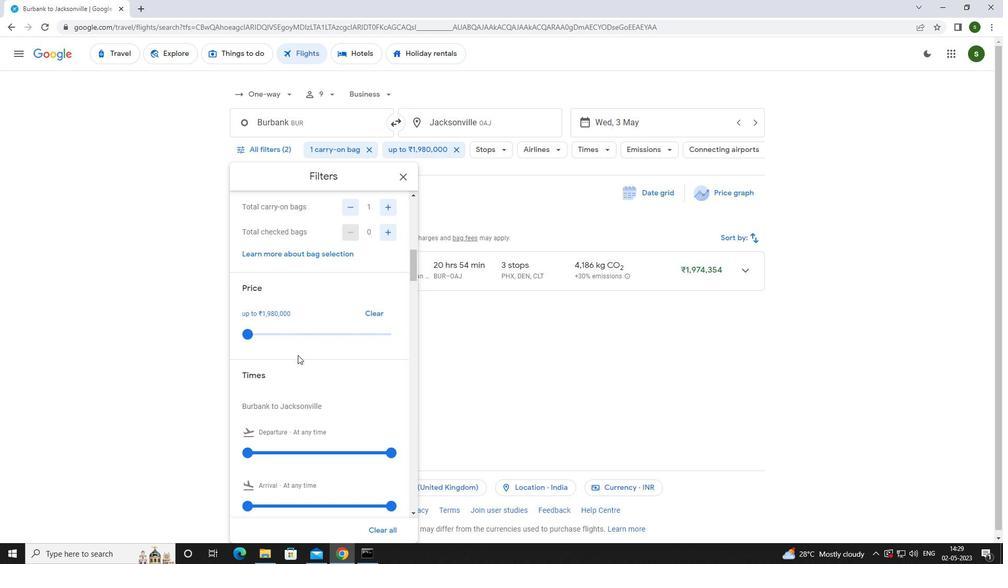 
Action: Mouse moved to (250, 399)
Screenshot: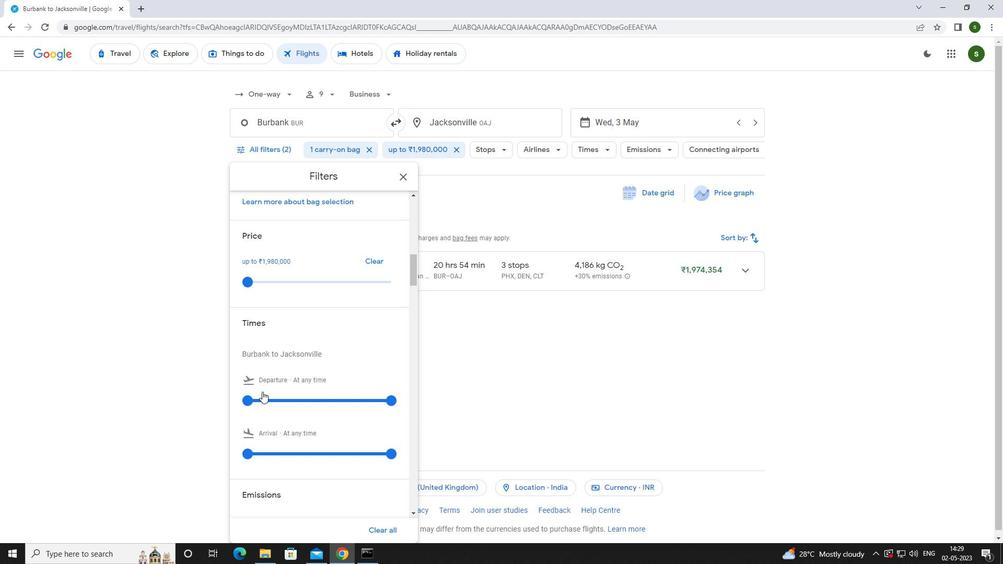 
Action: Mouse pressed left at (250, 399)
Screenshot: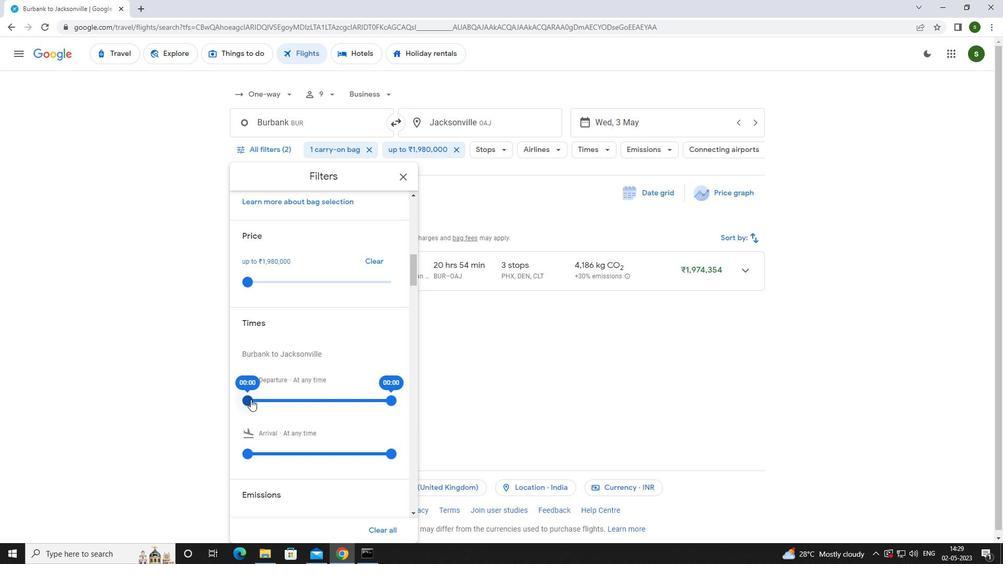 
Action: Mouse moved to (468, 350)
Screenshot: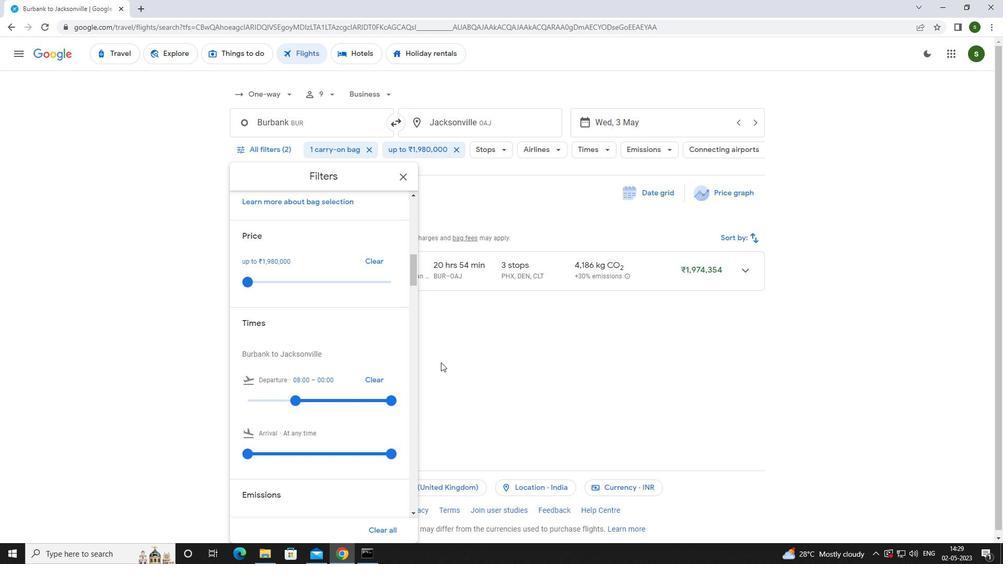 
Action: Mouse pressed left at (468, 350)
Screenshot: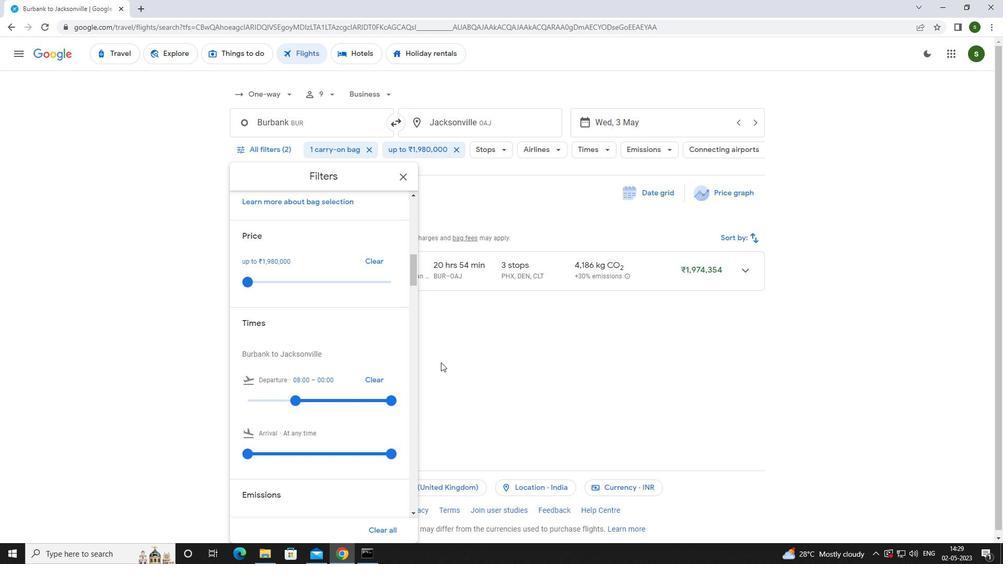 
Action: Mouse moved to (468, 348)
Screenshot: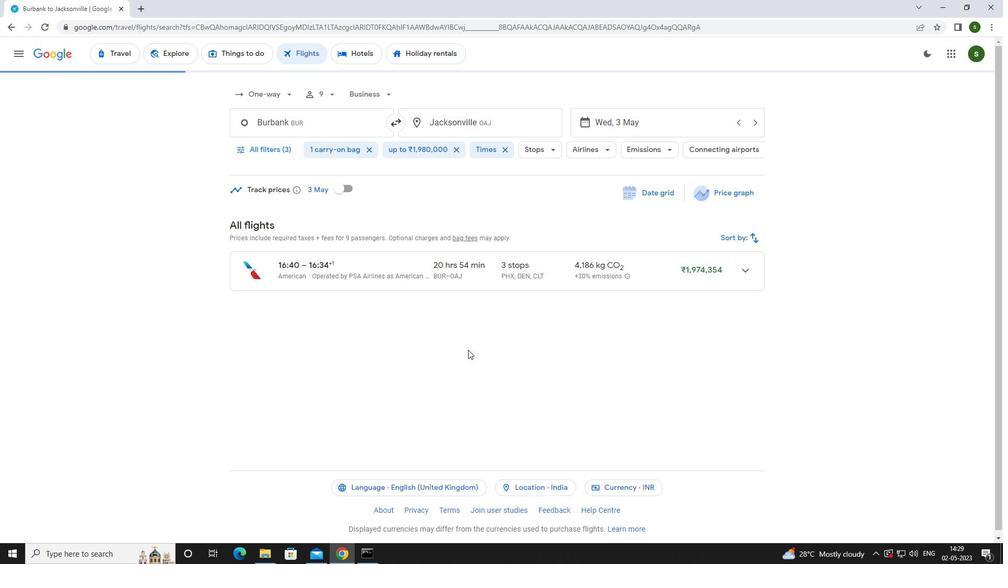 
